 Task: Look for space in Sumaré, Brazil from 9th June, 2023 to 16th June, 2023 for 2 adults in price range Rs.8000 to Rs.16000. Place can be entire place with 2 bedrooms having 2 beds and 1 bathroom. Property type can be house, flat, guest house. Amenities needed are: washing machine. Booking option can be shelf check-in. Required host language is Spanish.
Action: Mouse moved to (287, 121)
Screenshot: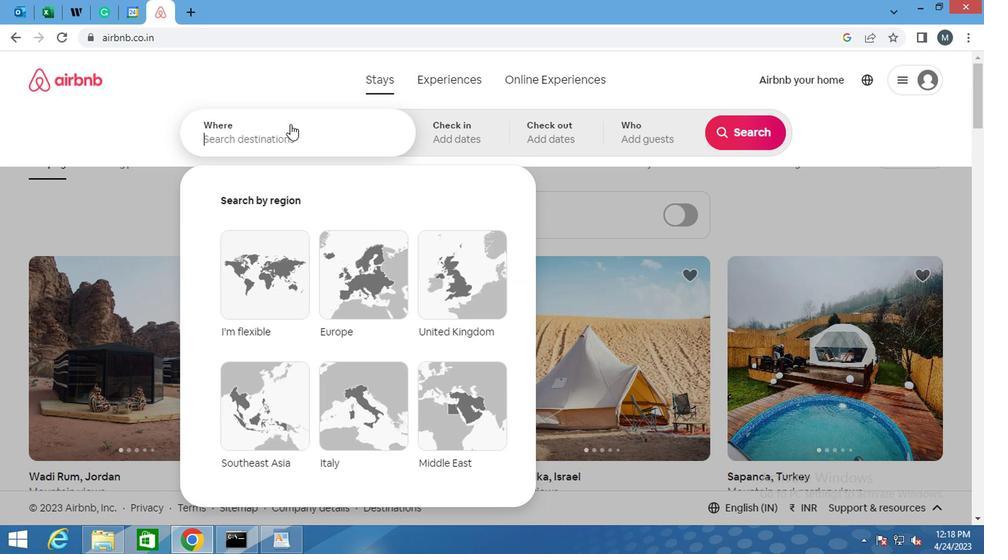 
Action: Mouse pressed left at (287, 121)
Screenshot: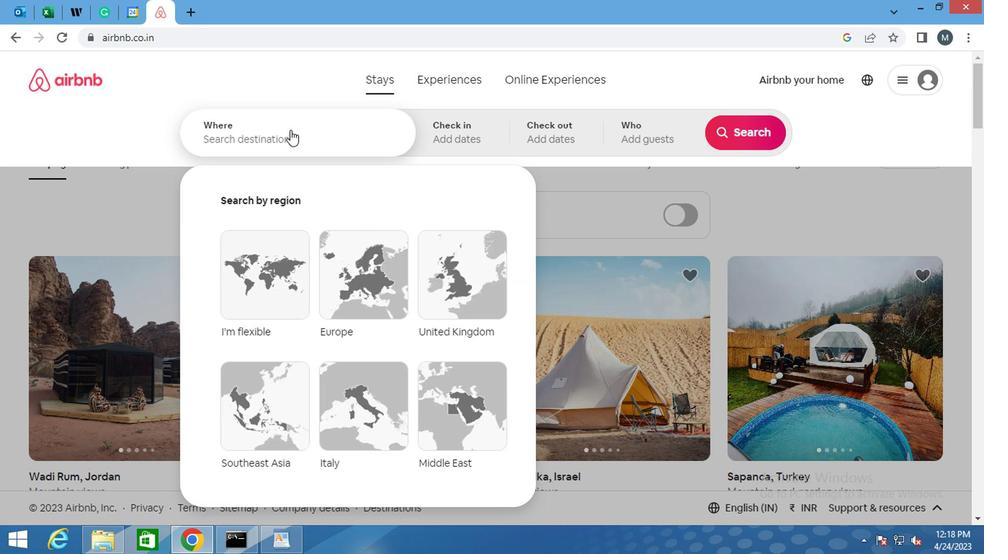 
Action: Mouse moved to (286, 126)
Screenshot: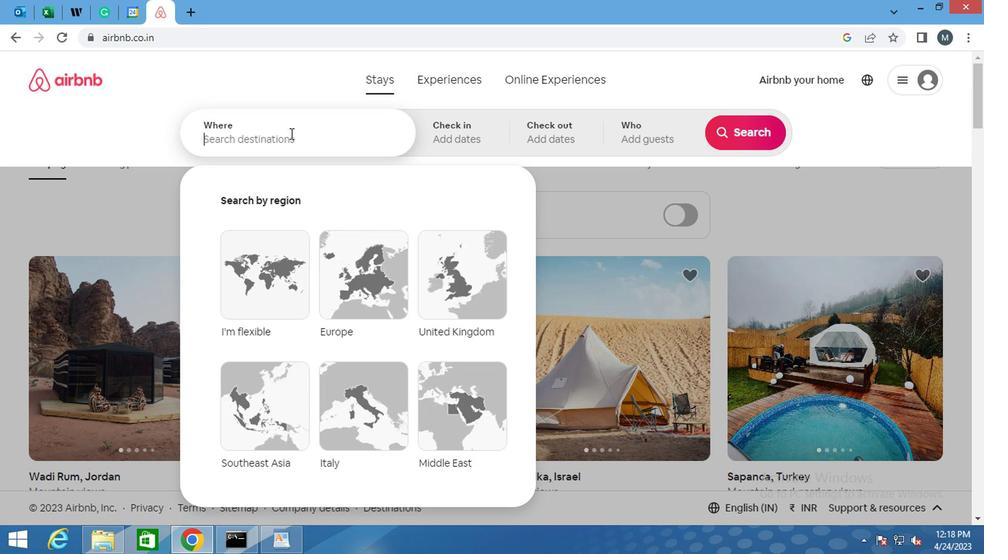 
Action: Key pressed <Key.shift>SUMARE,<Key.space><Key.shift>BRAZIL<Key.enter>
Screenshot: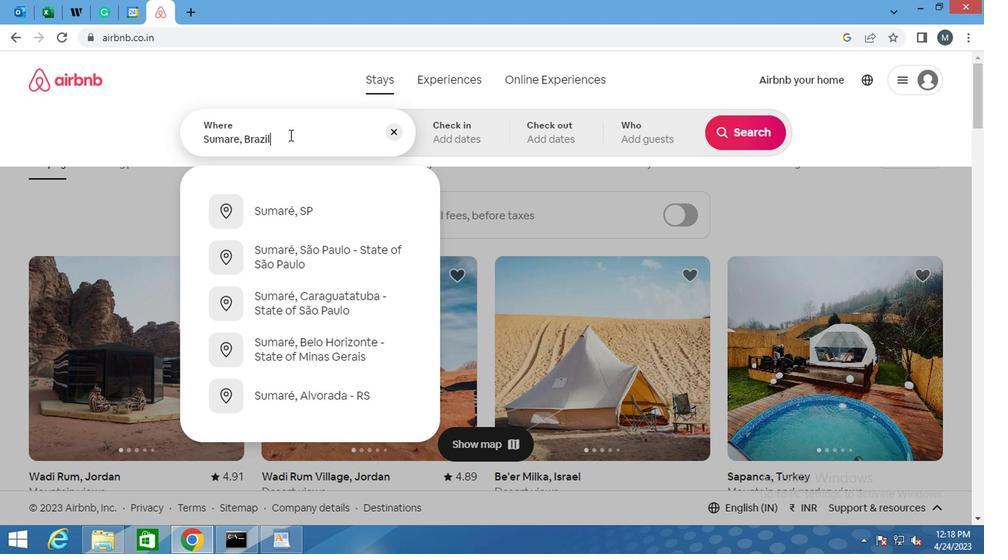 
Action: Mouse moved to (738, 242)
Screenshot: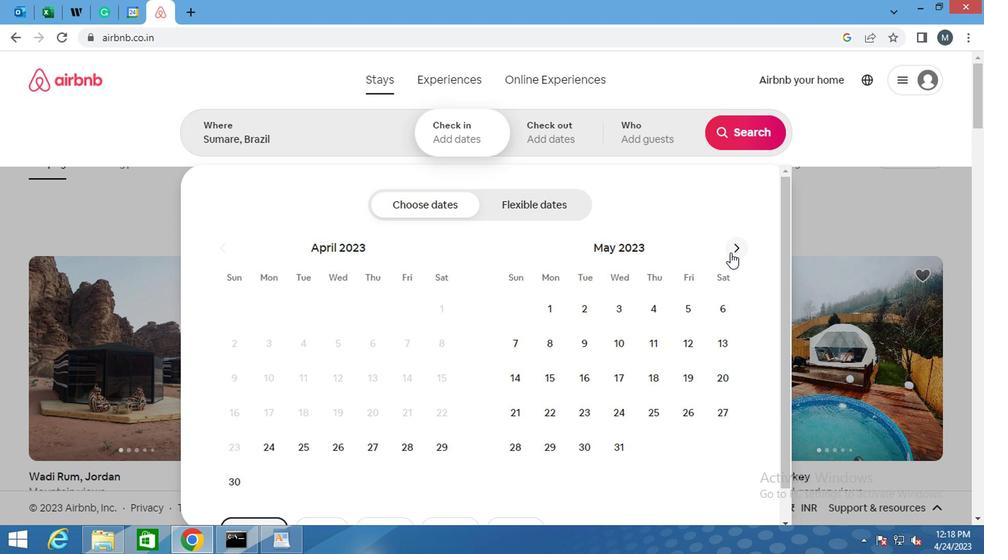
Action: Mouse pressed left at (738, 242)
Screenshot: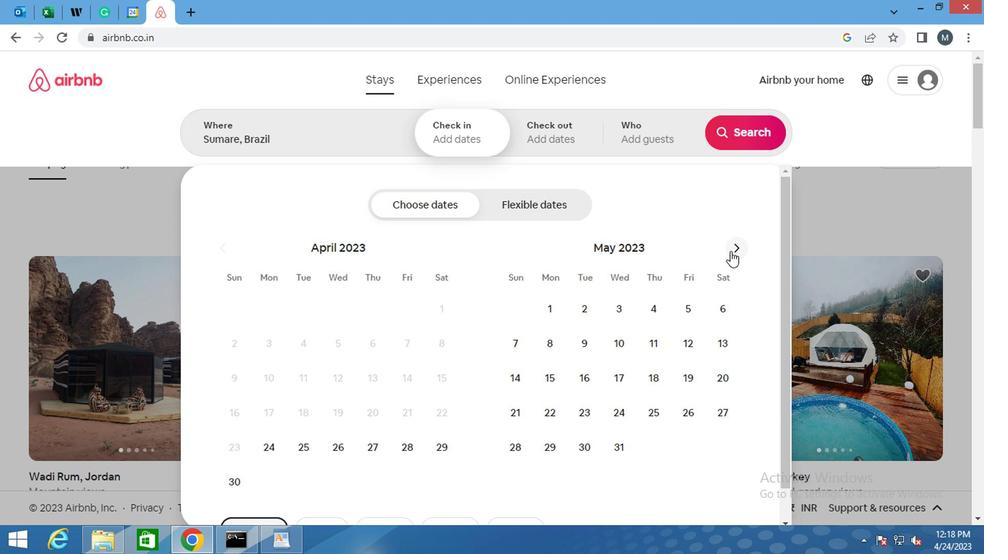 
Action: Mouse moved to (739, 242)
Screenshot: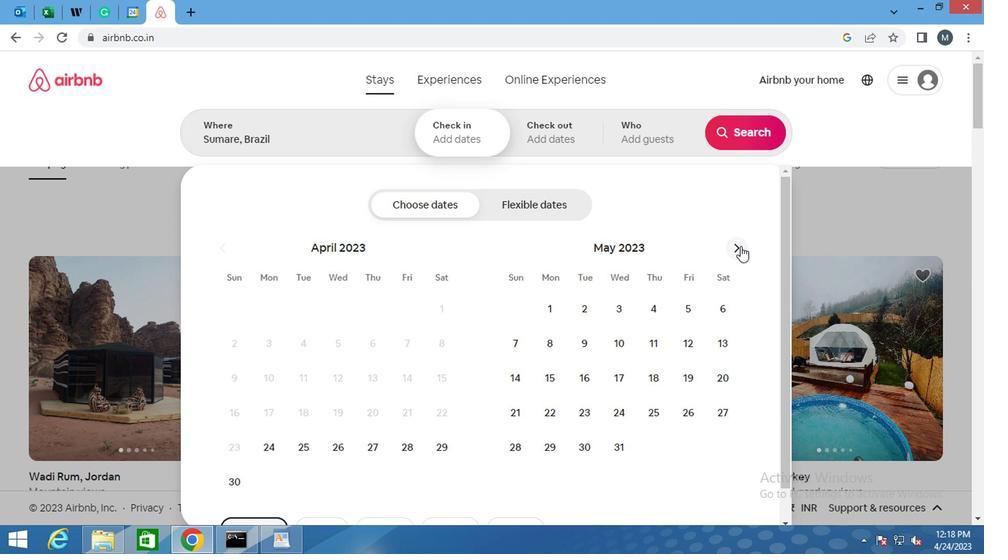 
Action: Mouse pressed left at (739, 242)
Screenshot: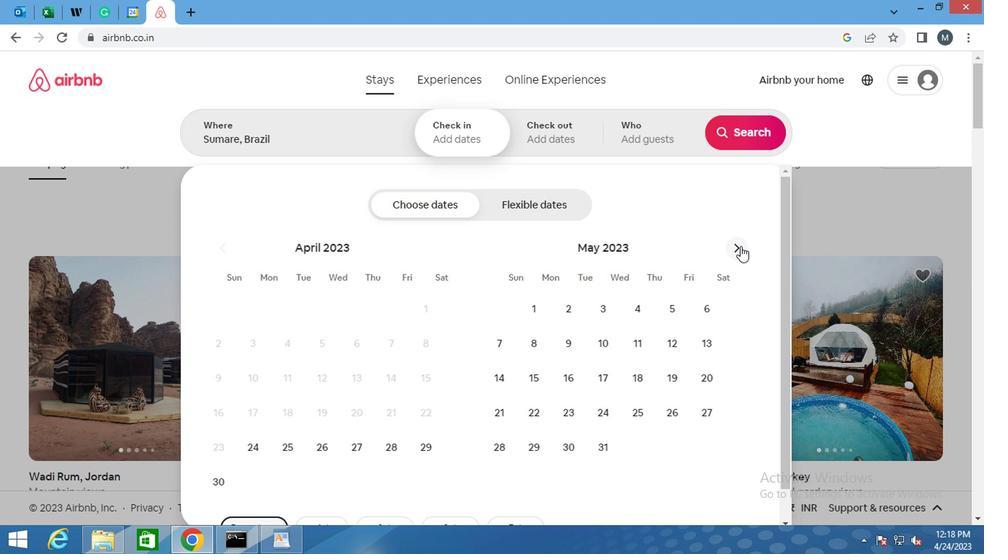 
Action: Mouse moved to (394, 345)
Screenshot: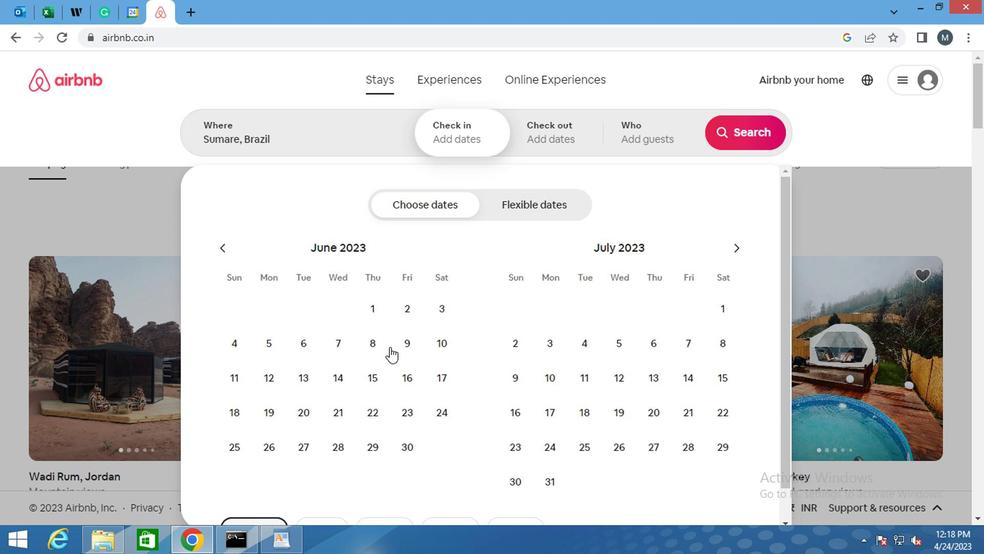 
Action: Mouse pressed left at (394, 345)
Screenshot: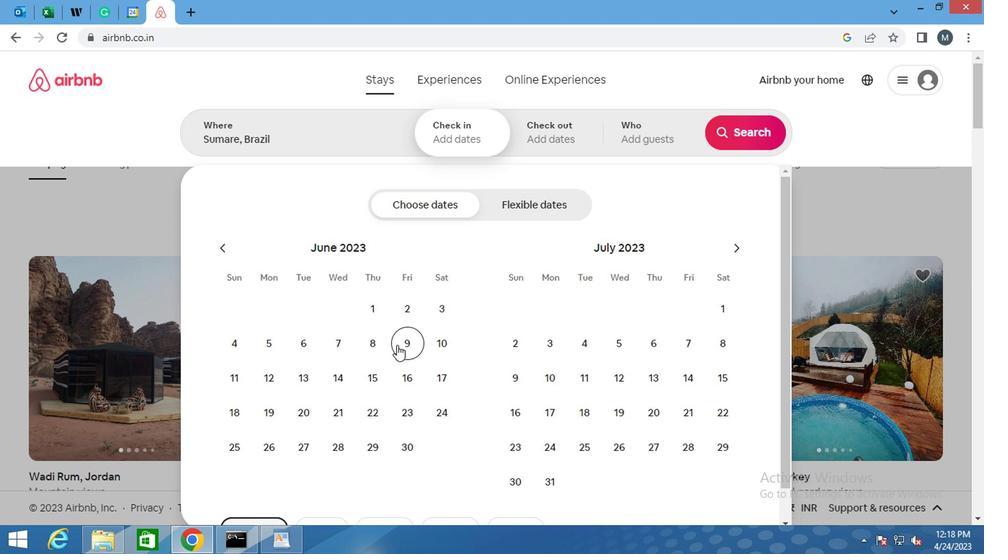
Action: Mouse moved to (395, 380)
Screenshot: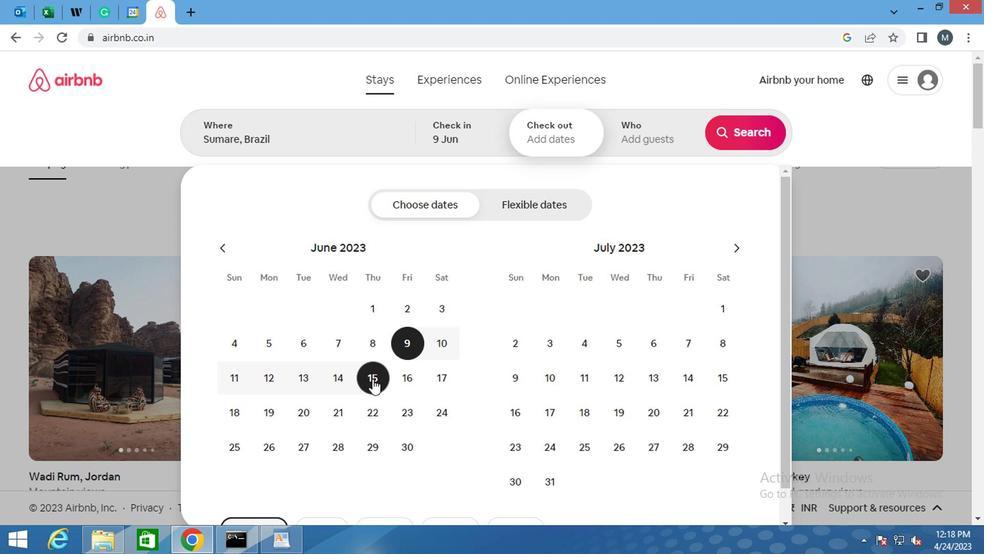 
Action: Mouse pressed left at (395, 380)
Screenshot: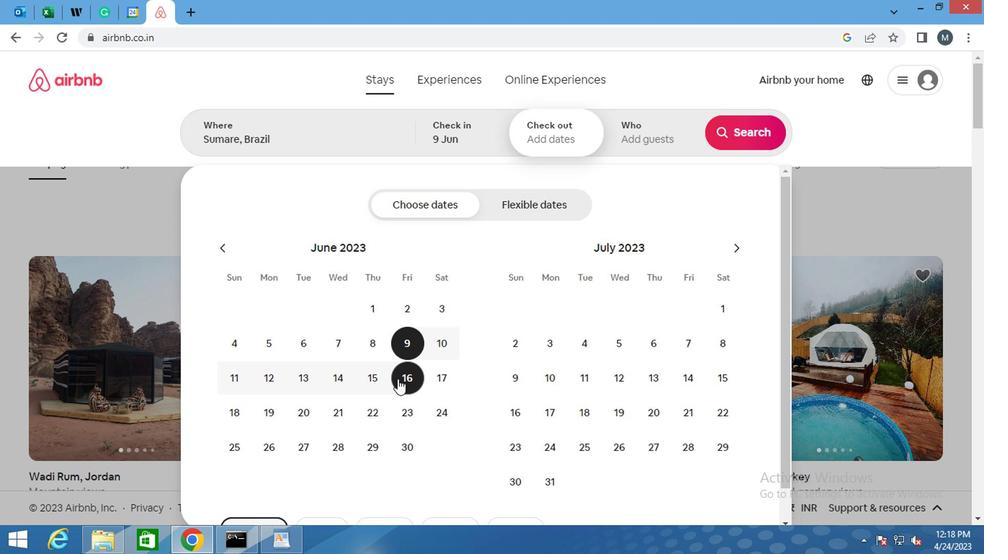 
Action: Mouse moved to (639, 111)
Screenshot: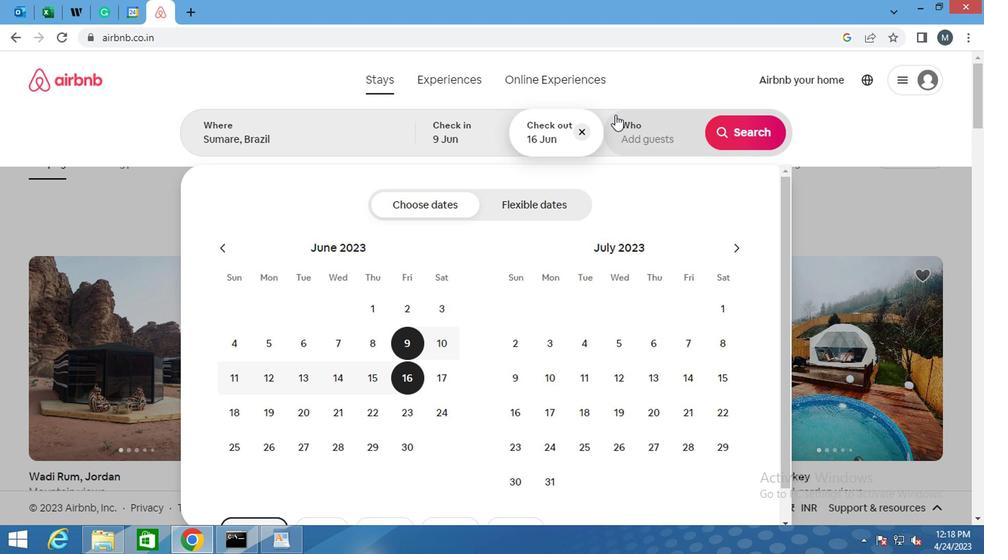
Action: Mouse pressed left at (639, 111)
Screenshot: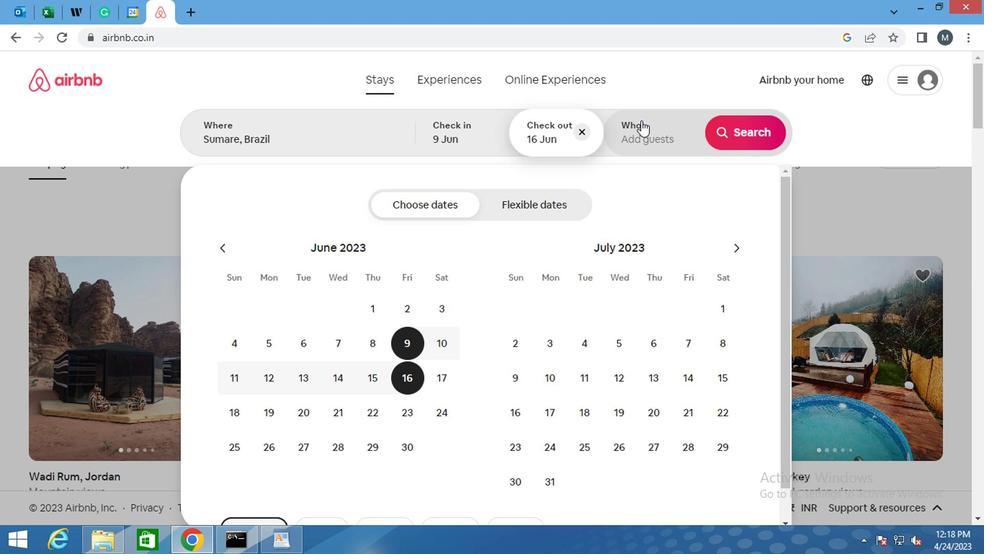 
Action: Mouse moved to (745, 208)
Screenshot: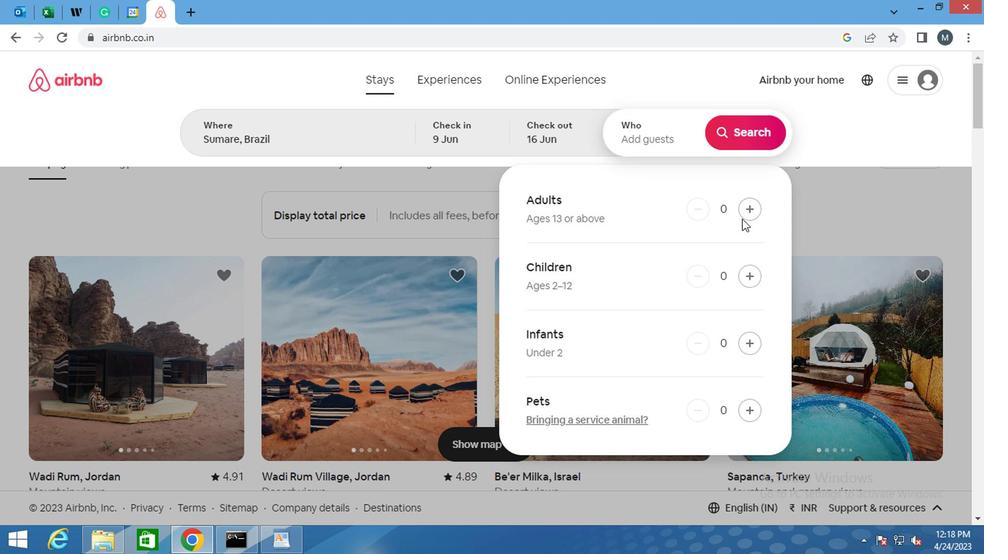 
Action: Mouse pressed left at (745, 208)
Screenshot: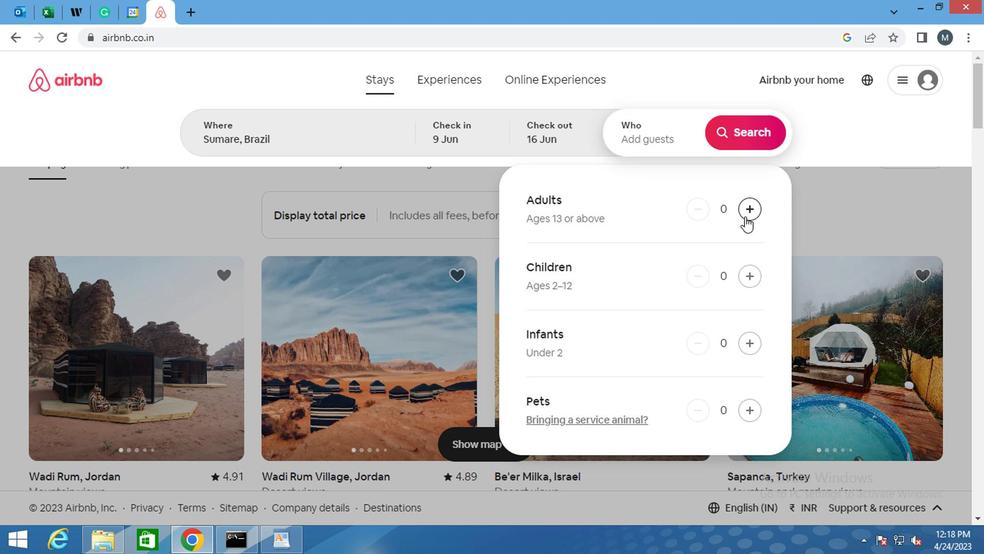 
Action: Mouse pressed left at (745, 208)
Screenshot: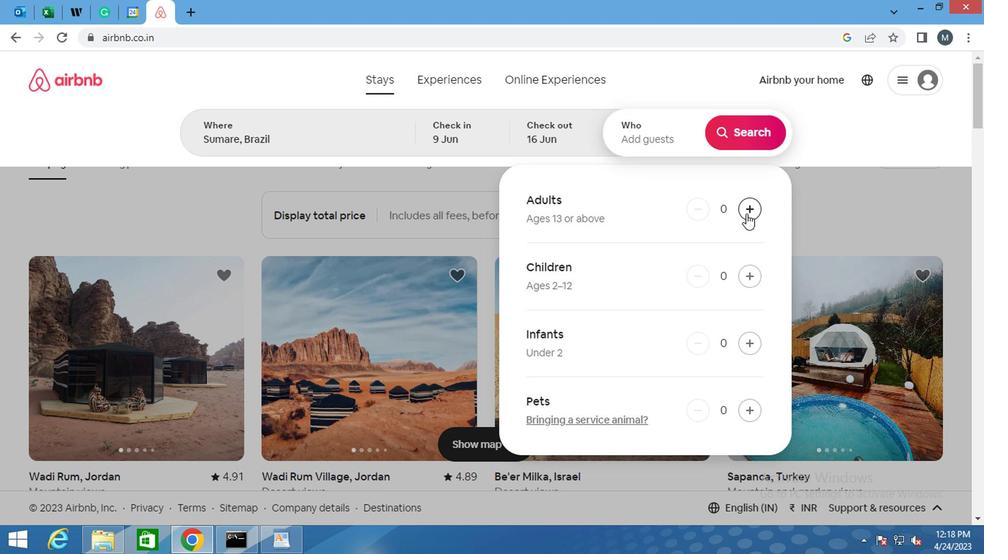
Action: Mouse moved to (837, 136)
Screenshot: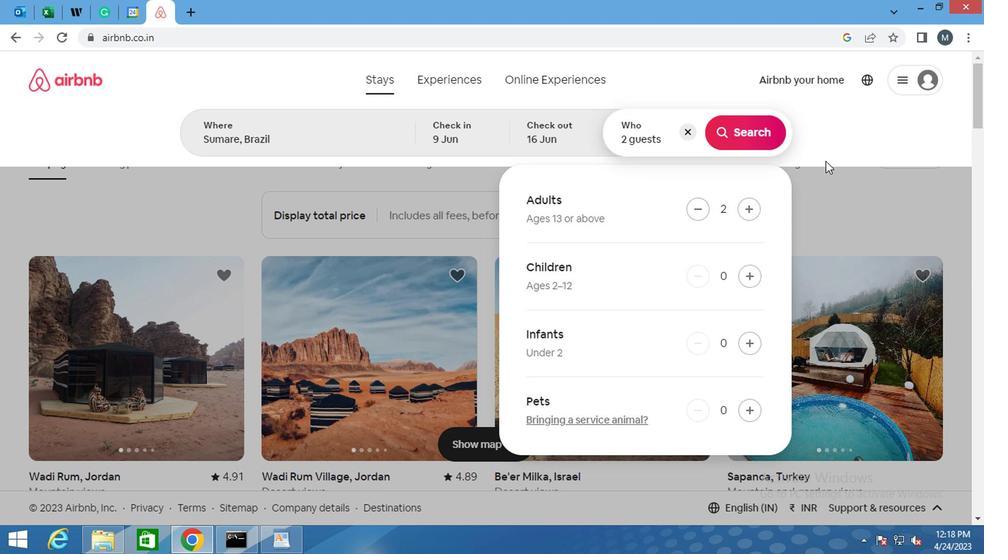 
Action: Mouse pressed left at (837, 136)
Screenshot: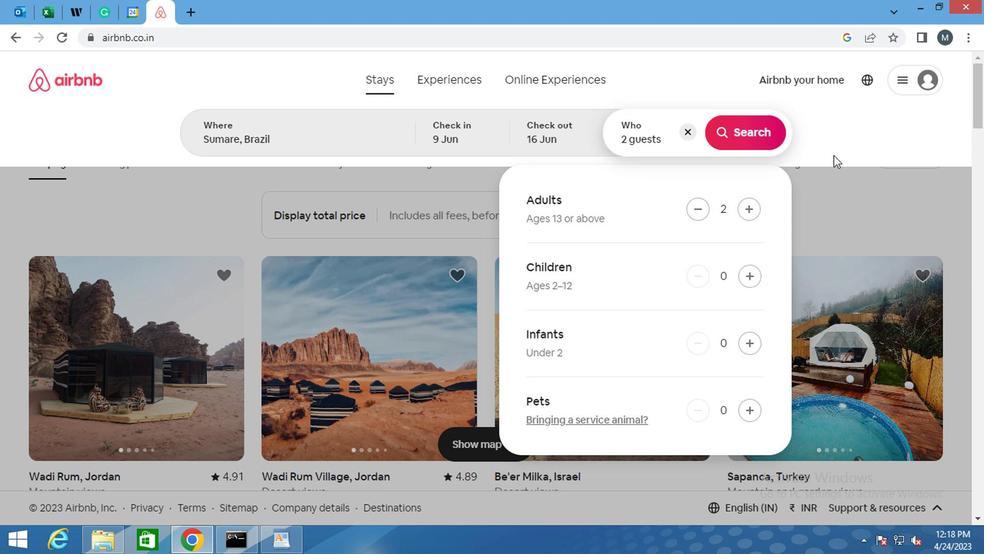 
Action: Mouse moved to (819, 156)
Screenshot: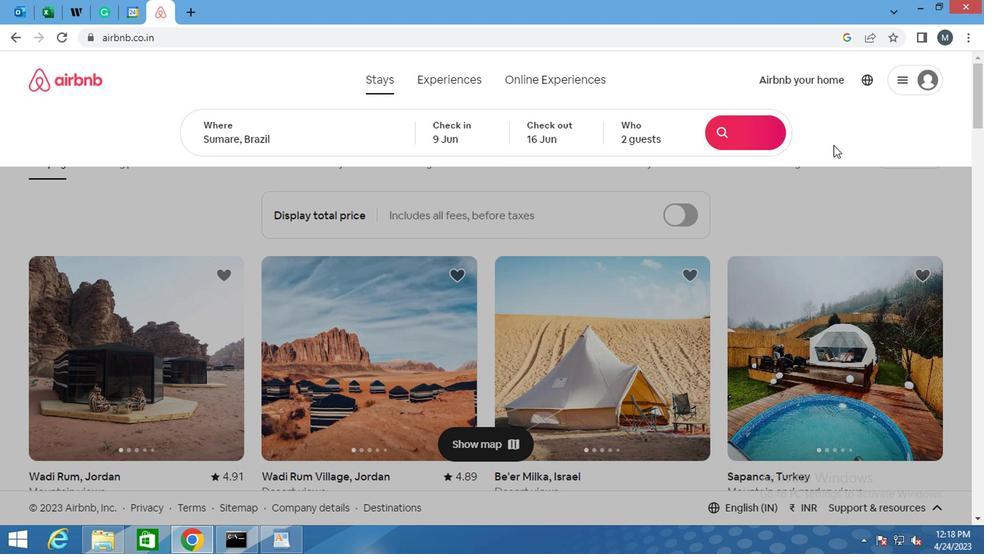 
Action: Mouse scrolled (819, 156) with delta (0, 0)
Screenshot: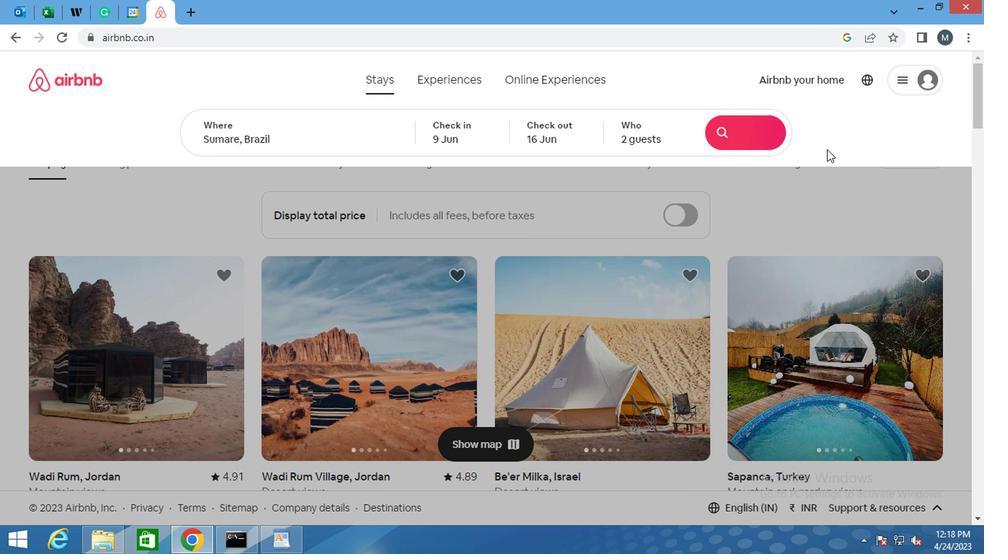 
Action: Mouse scrolled (819, 156) with delta (0, 0)
Screenshot: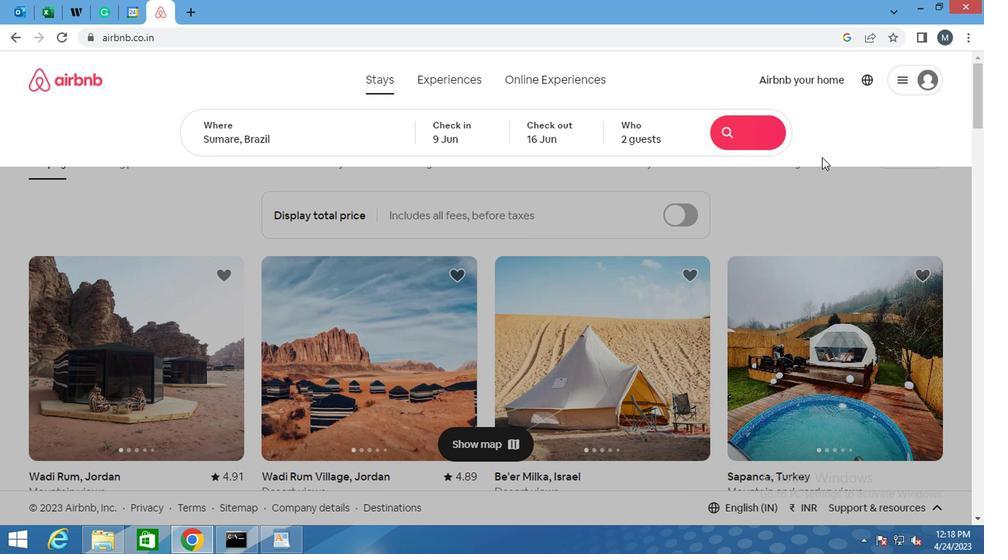 
Action: Mouse scrolled (819, 155) with delta (0, -1)
Screenshot: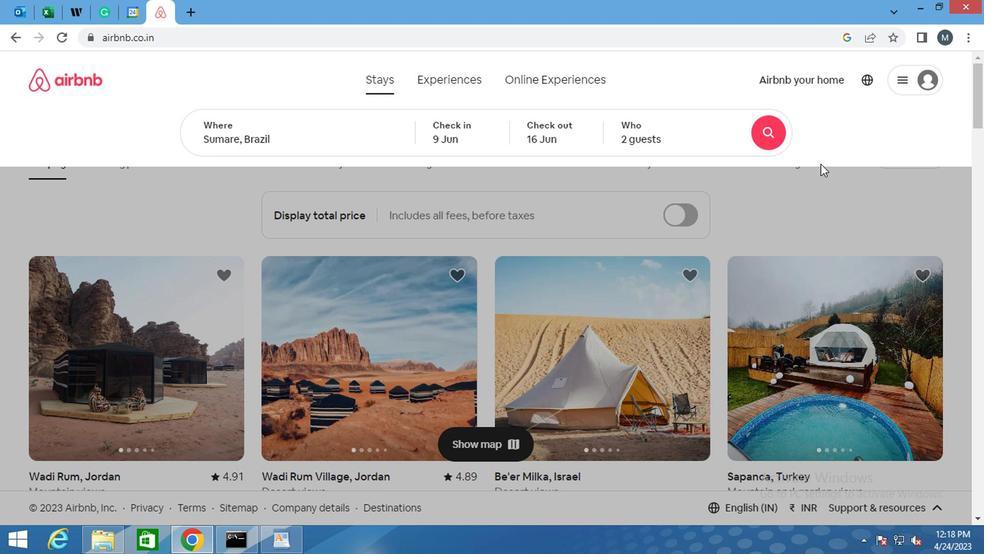 
Action: Mouse moved to (819, 157)
Screenshot: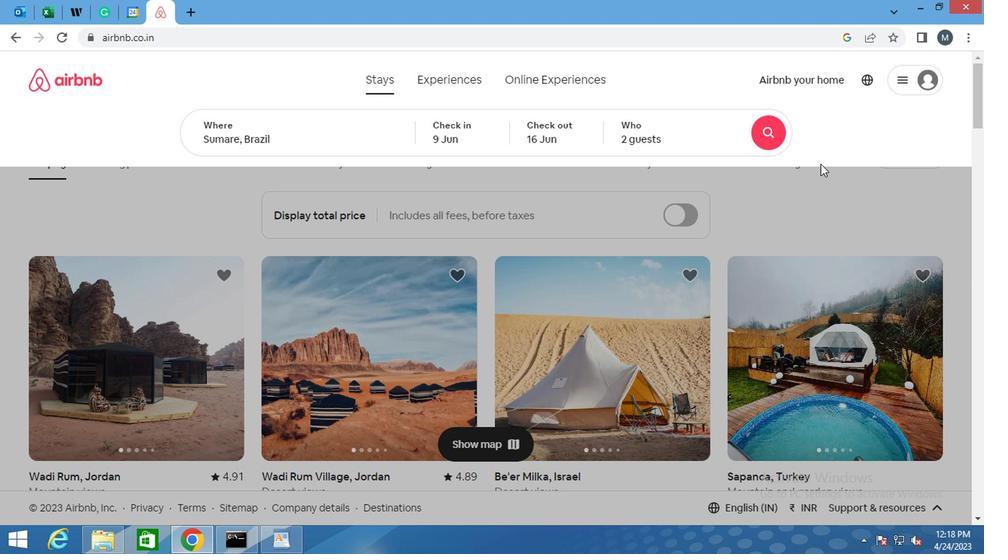 
Action: Mouse scrolled (819, 156) with delta (0, -1)
Screenshot: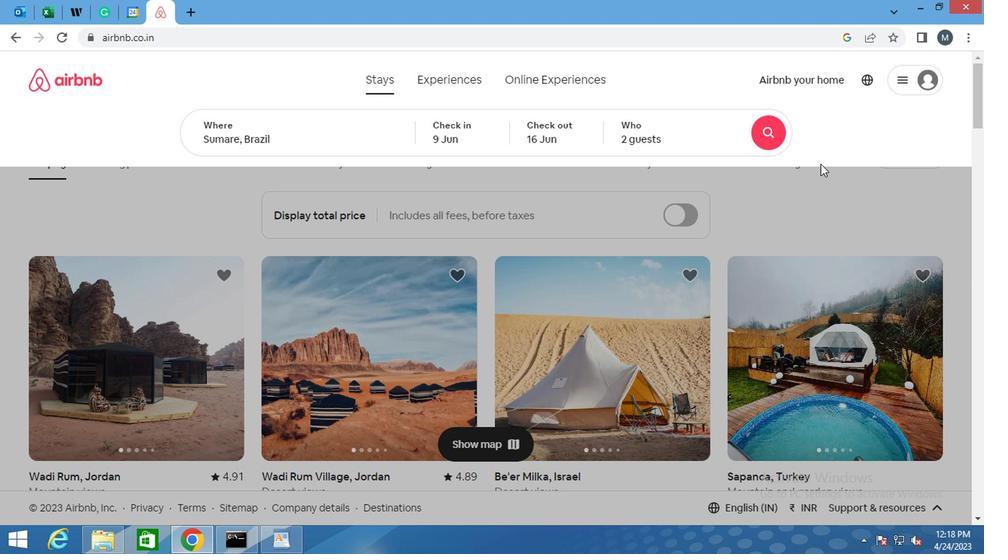 
Action: Mouse moved to (819, 159)
Screenshot: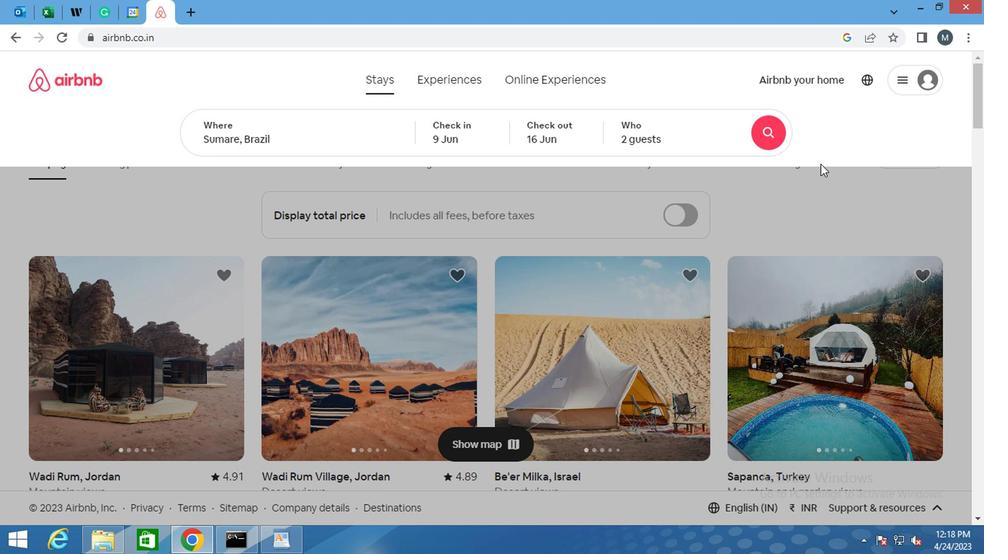 
Action: Mouse scrolled (819, 160) with delta (0, 0)
Screenshot: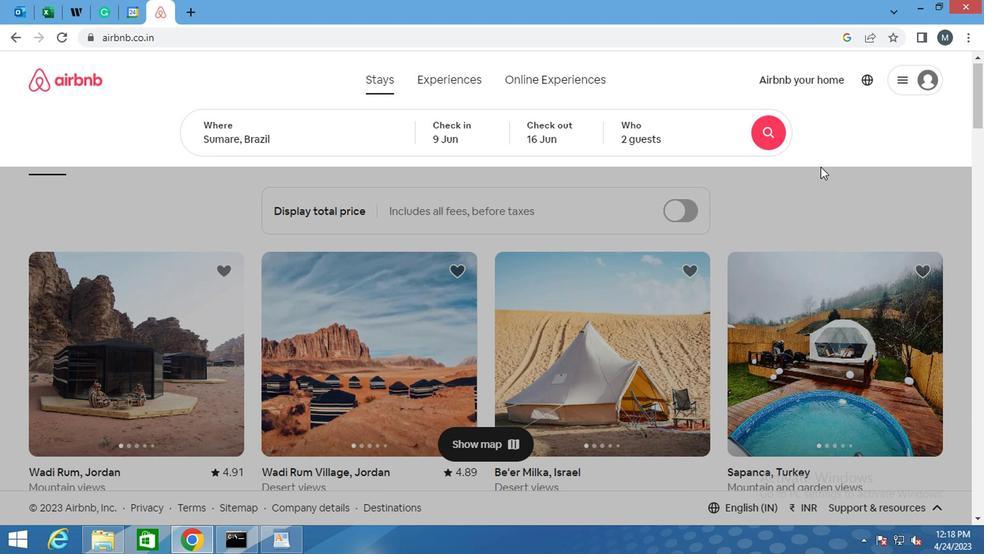 
Action: Mouse moved to (900, 135)
Screenshot: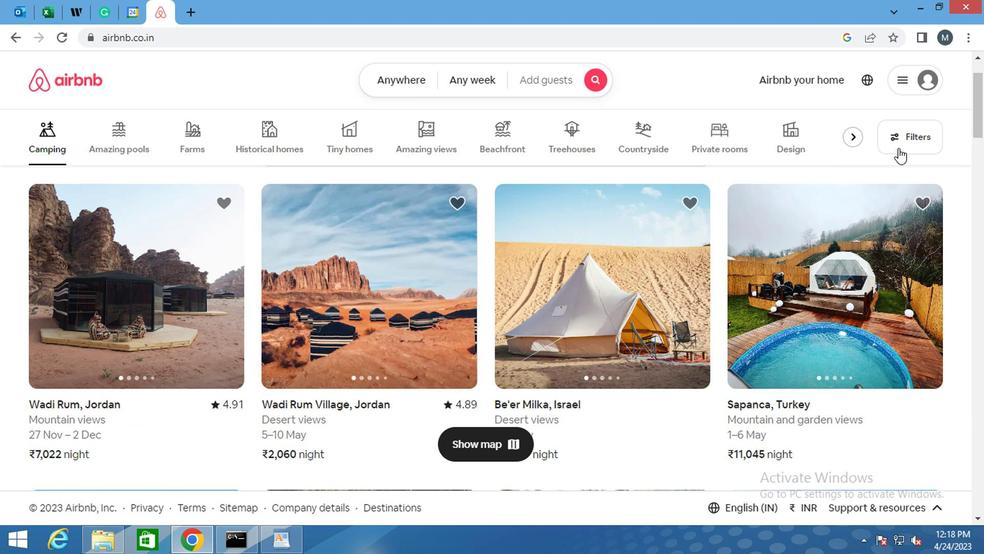 
Action: Mouse pressed left at (900, 135)
Screenshot: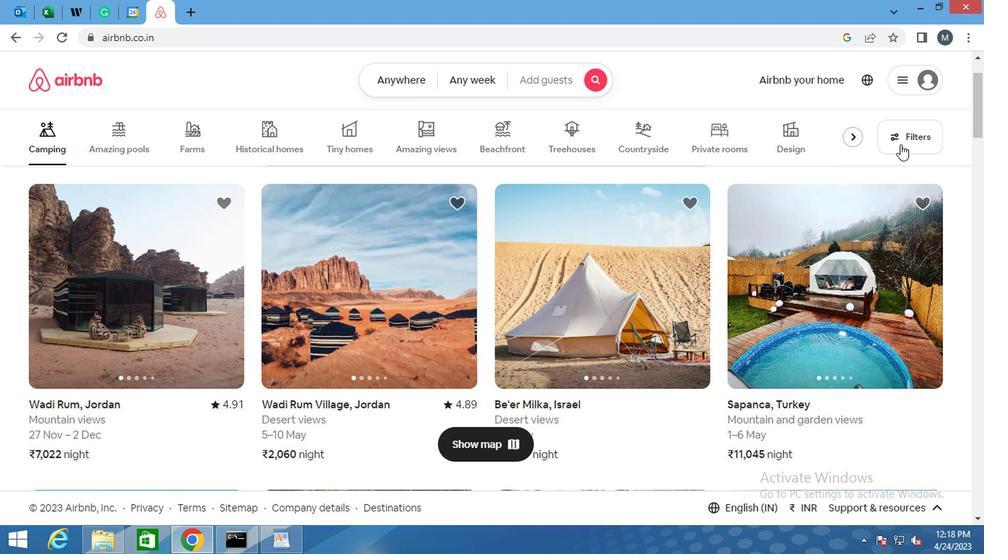 
Action: Mouse moved to (712, 171)
Screenshot: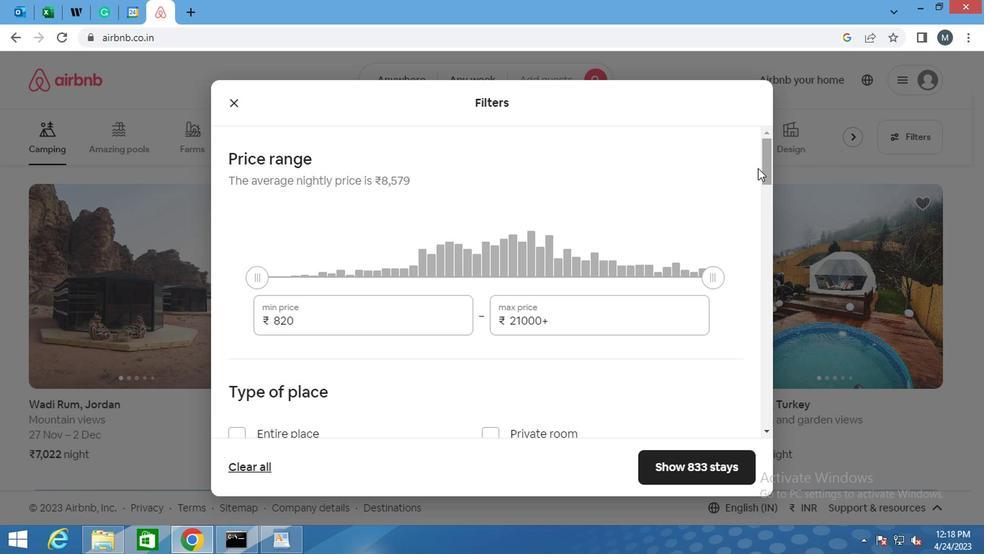 
Action: Mouse scrolled (712, 170) with delta (0, 0)
Screenshot: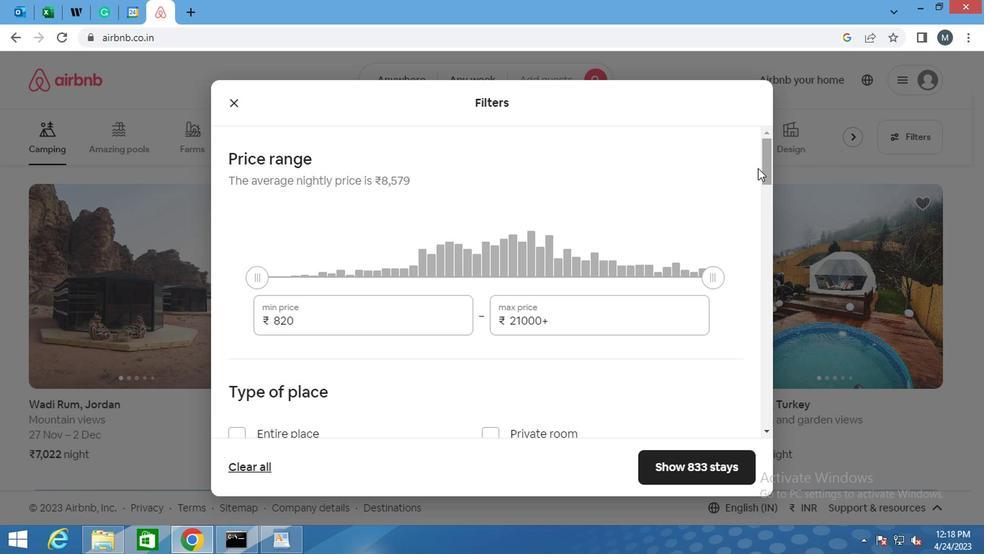
Action: Mouse moved to (410, 241)
Screenshot: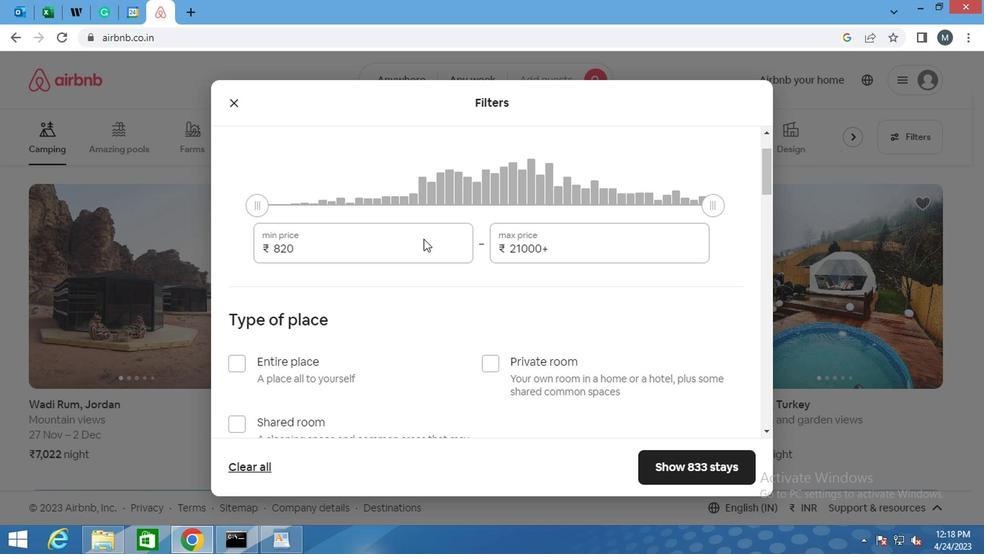 
Action: Mouse pressed left at (410, 241)
Screenshot: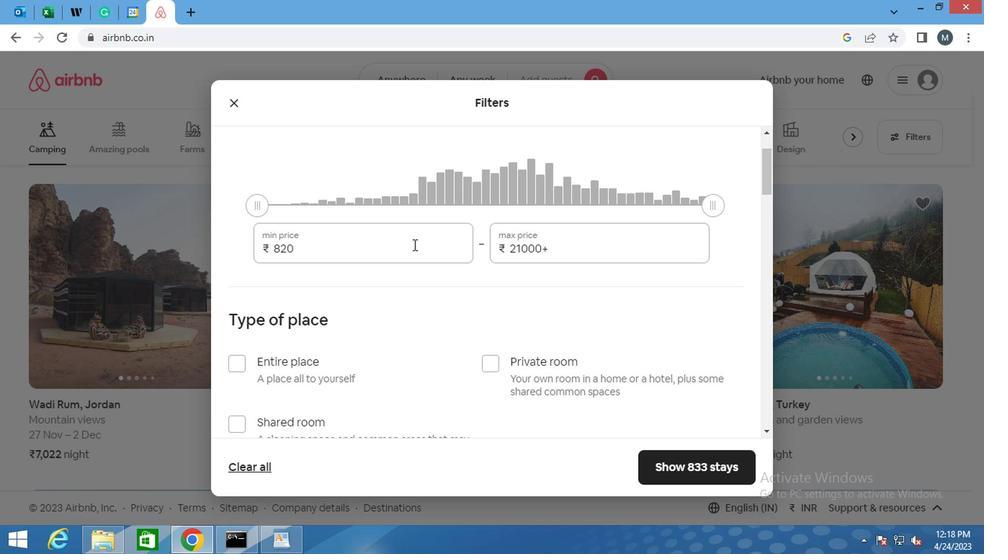 
Action: Mouse moved to (410, 241)
Screenshot: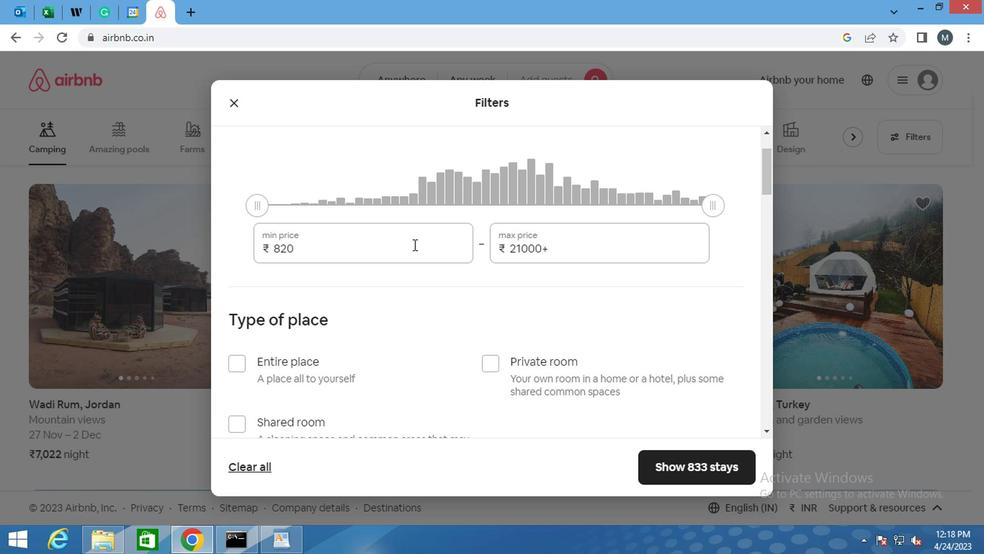 
Action: Mouse pressed left at (410, 241)
Screenshot: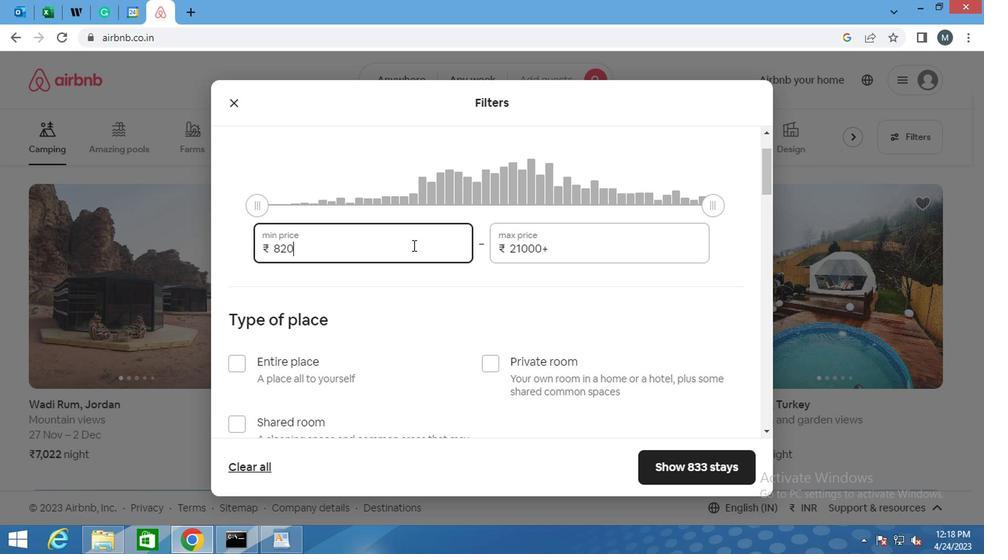 
Action: Mouse moved to (409, 244)
Screenshot: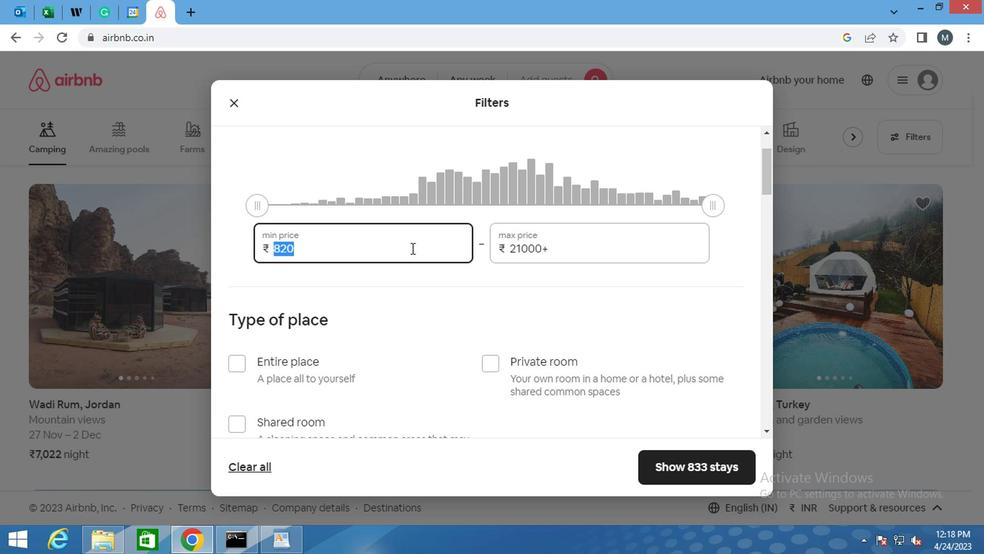 
Action: Key pressed 800
Screenshot: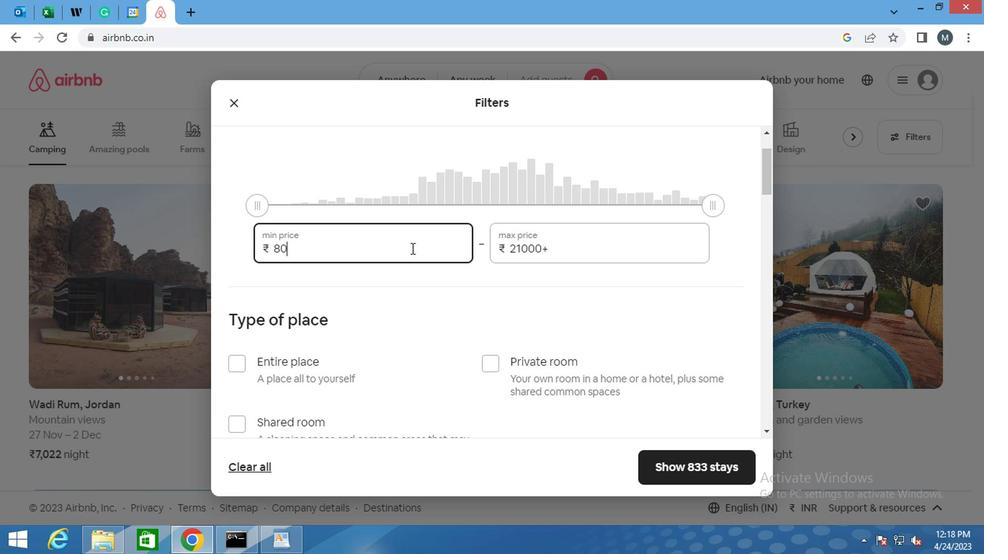 
Action: Mouse moved to (413, 249)
Screenshot: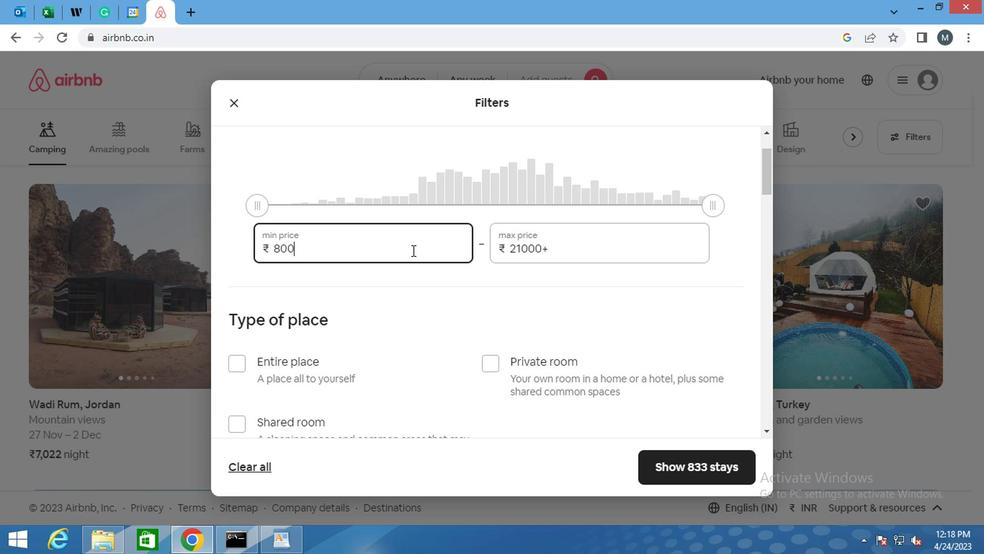 
Action: Key pressed 0
Screenshot: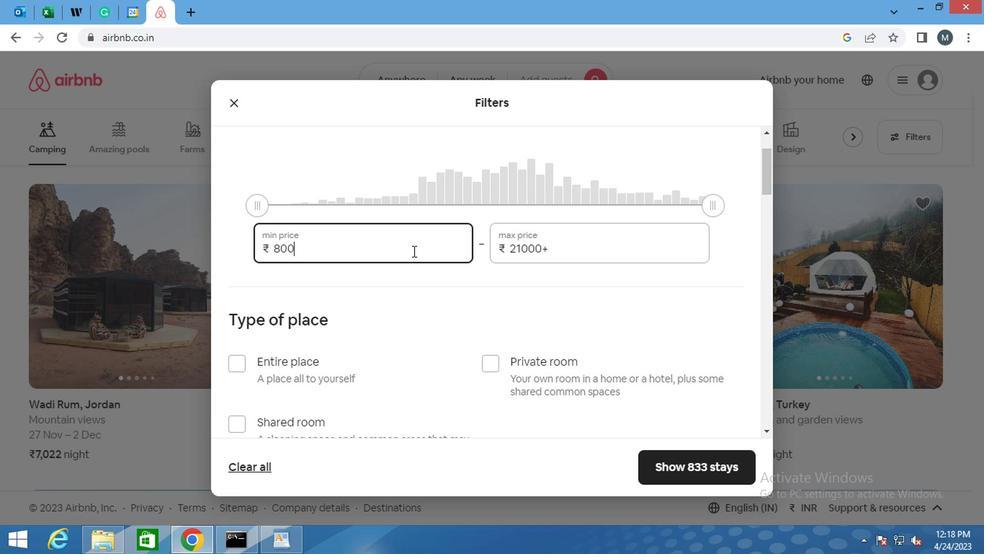 
Action: Mouse moved to (616, 240)
Screenshot: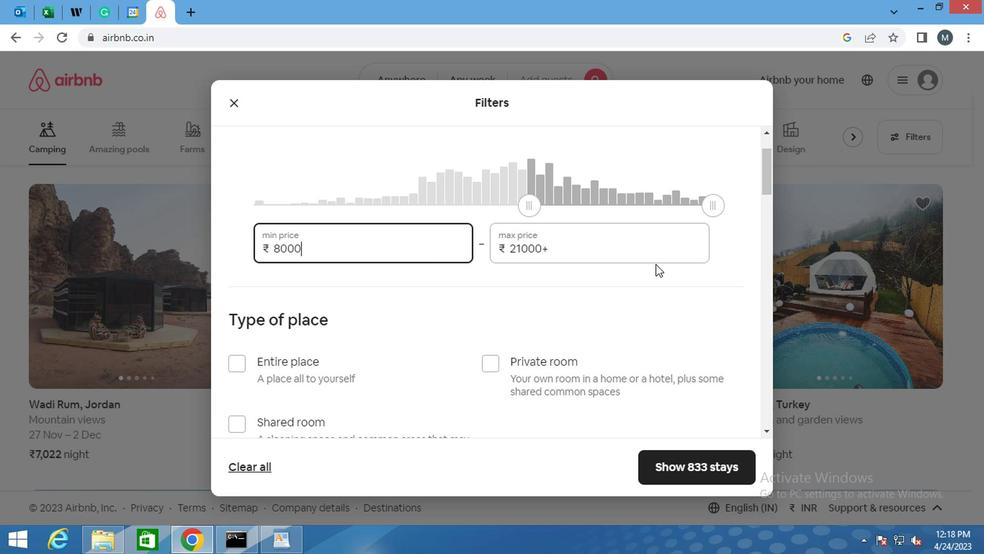 
Action: Mouse pressed left at (616, 240)
Screenshot: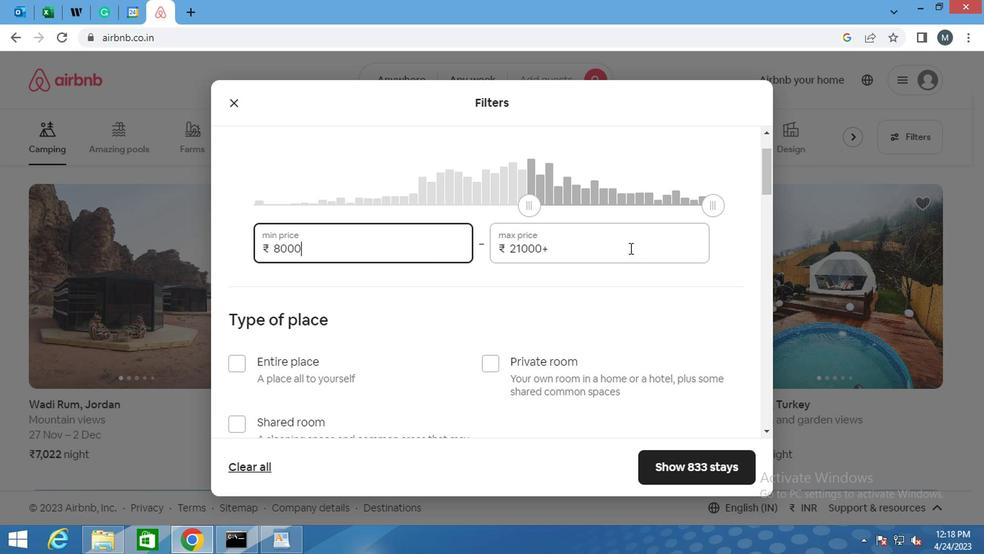 
Action: Mouse moved to (616, 243)
Screenshot: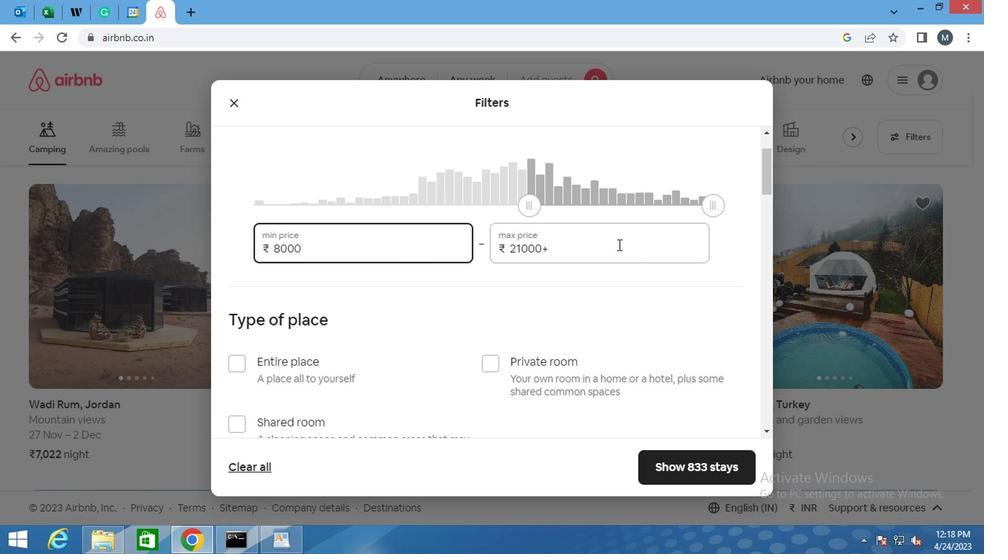 
Action: Mouse pressed left at (616, 243)
Screenshot: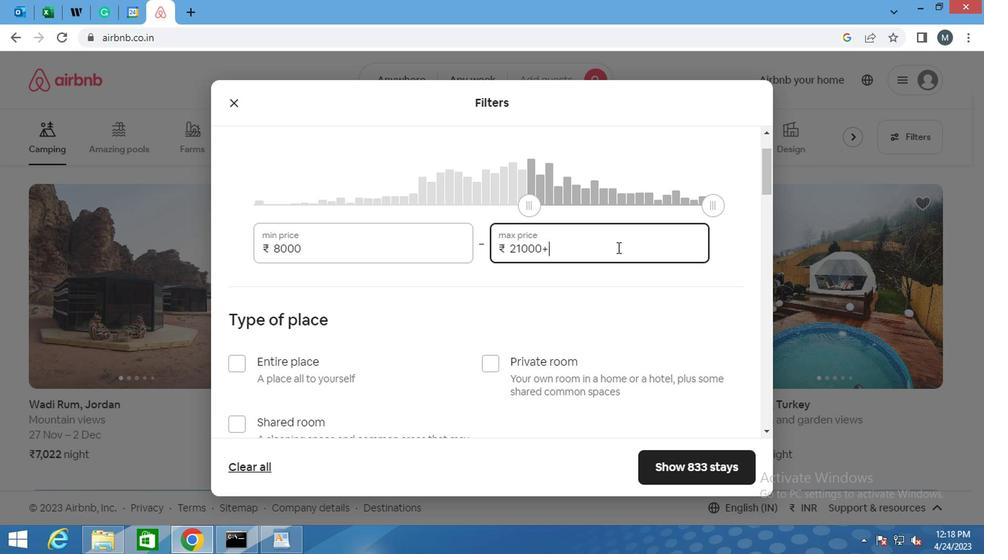 
Action: Mouse pressed left at (616, 243)
Screenshot: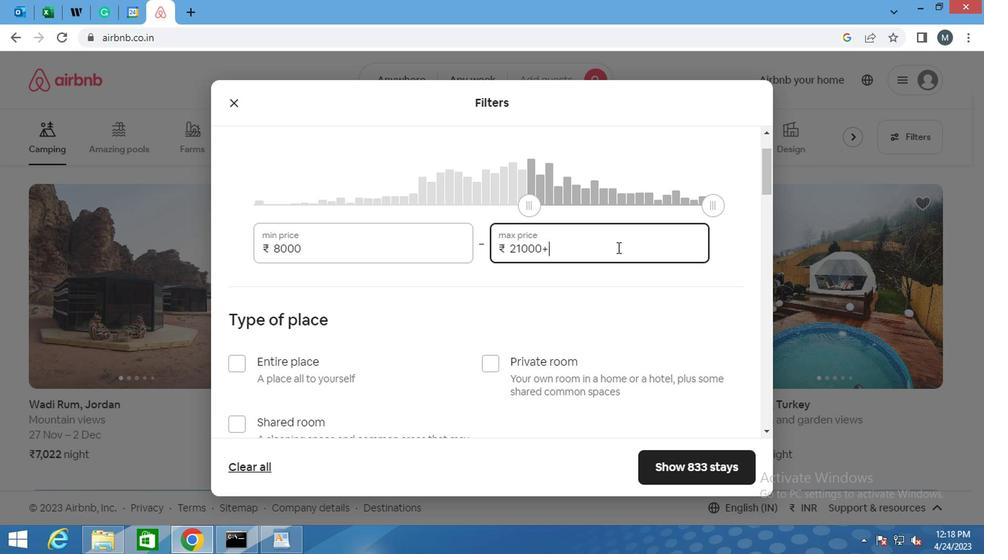 
Action: Mouse pressed left at (616, 243)
Screenshot: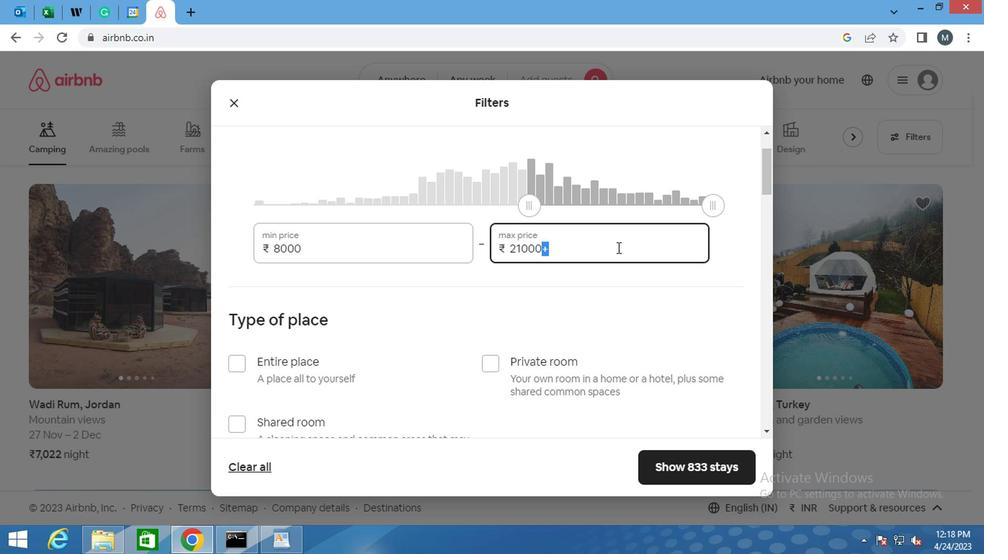 
Action: Key pressed 16
Screenshot: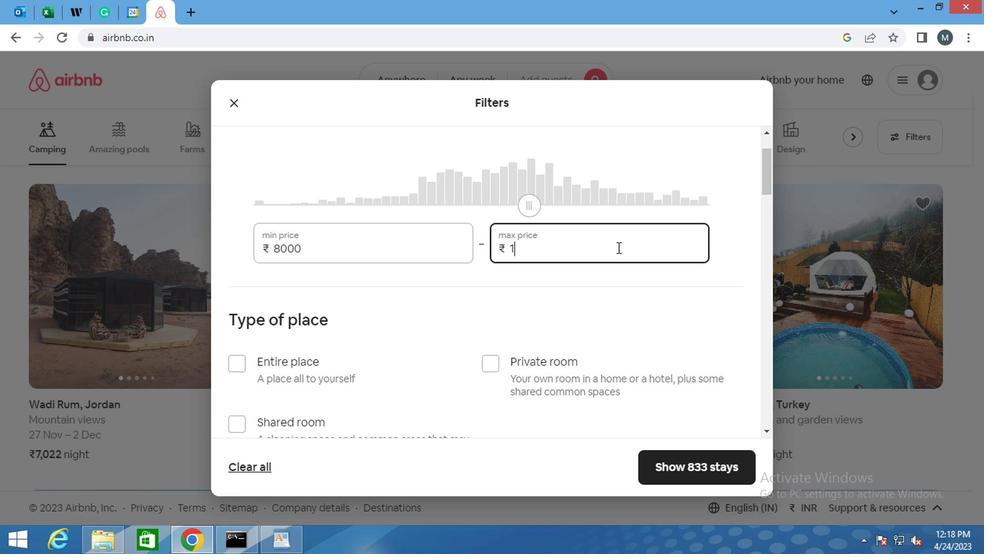 
Action: Mouse moved to (614, 243)
Screenshot: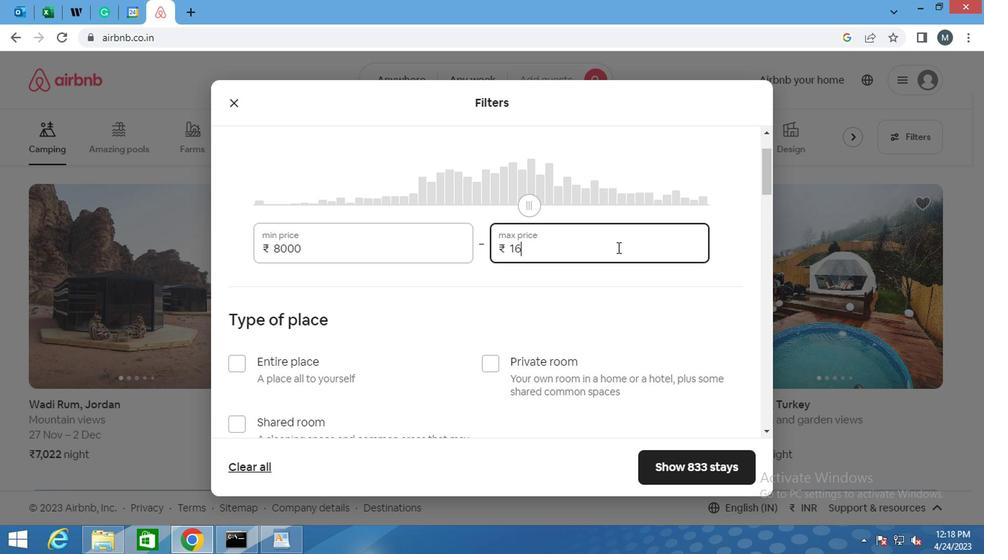 
Action: Key pressed 000
Screenshot: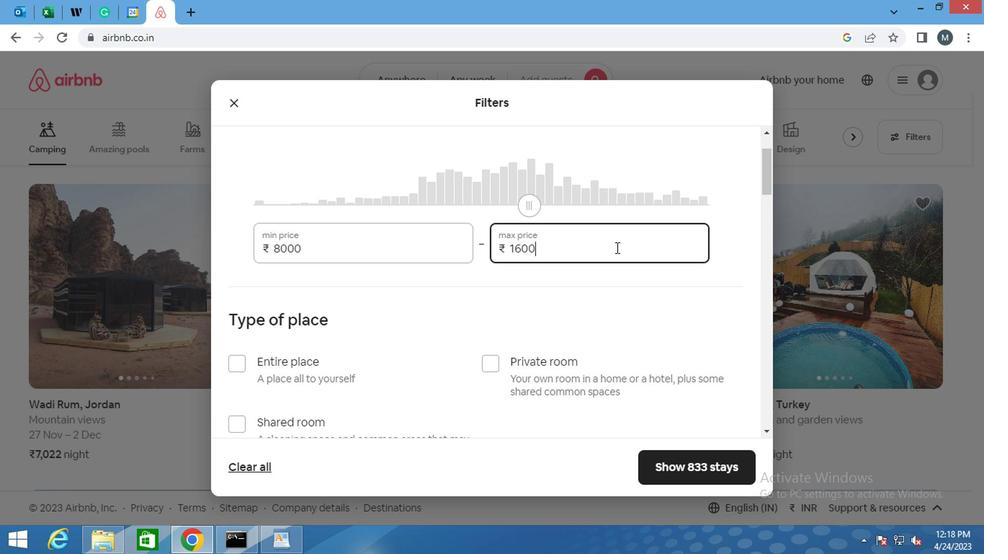 
Action: Mouse moved to (514, 312)
Screenshot: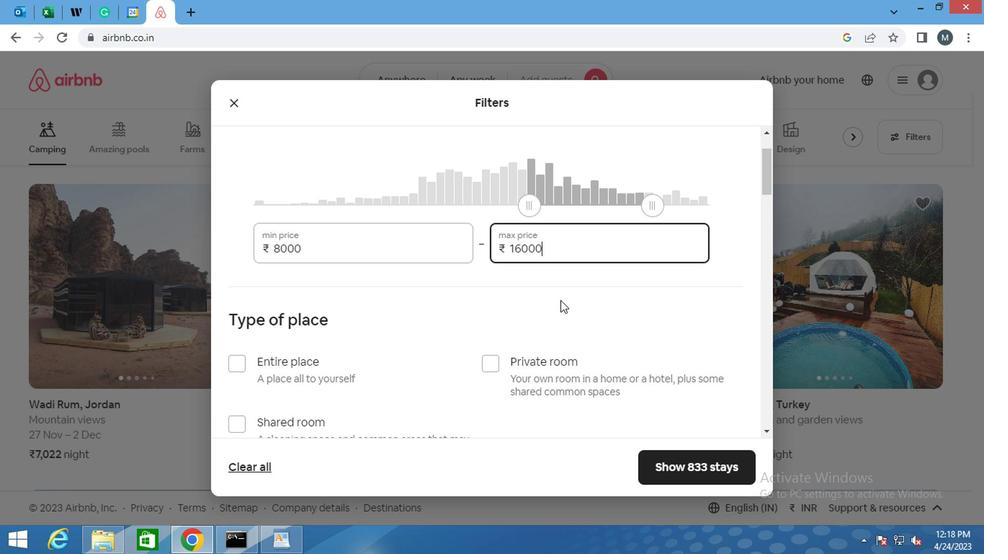 
Action: Mouse scrolled (514, 311) with delta (0, -1)
Screenshot: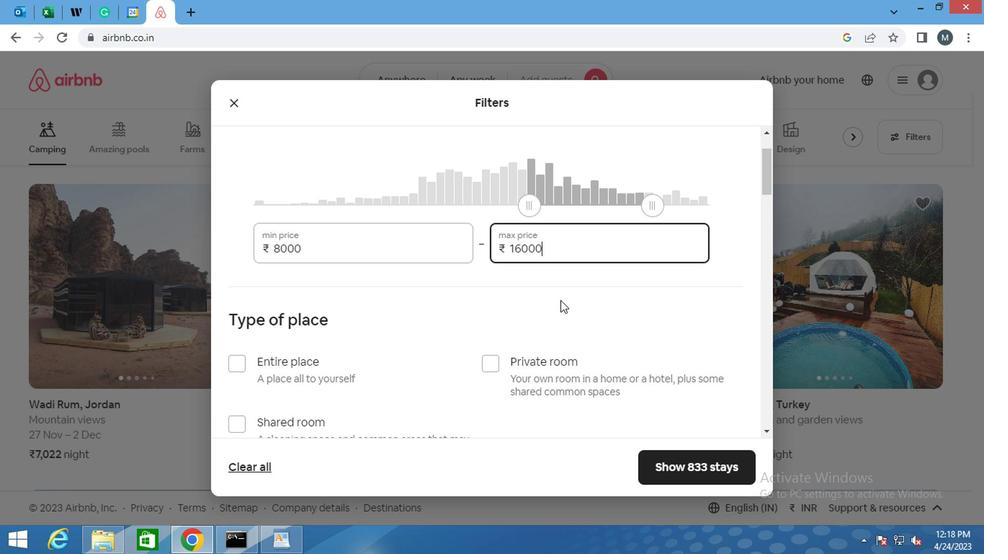 
Action: Mouse moved to (480, 308)
Screenshot: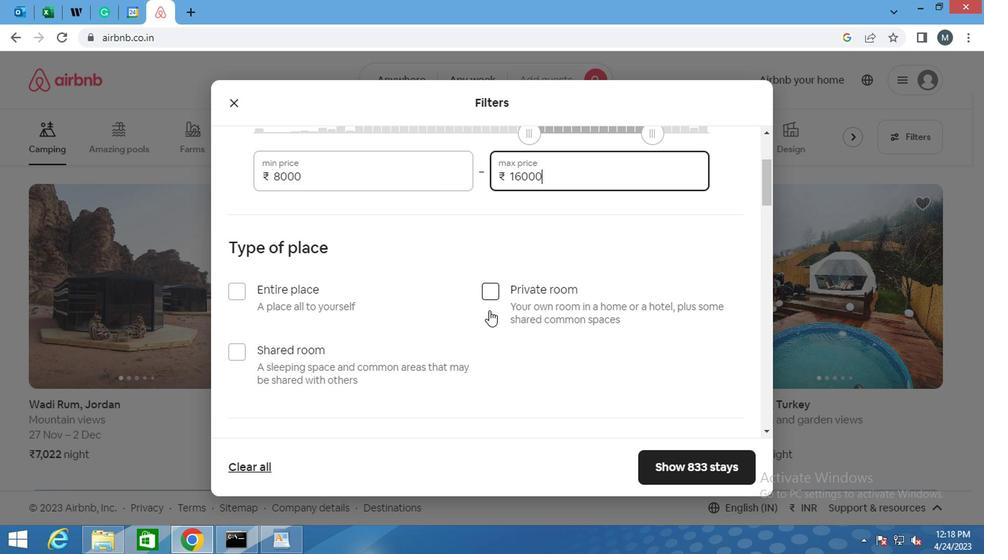 
Action: Mouse scrolled (480, 307) with delta (0, 0)
Screenshot: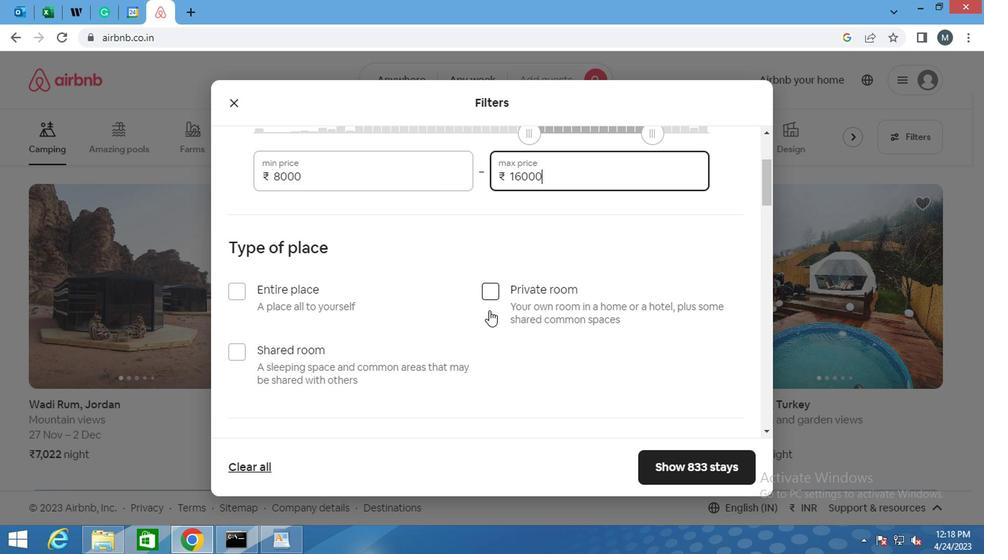 
Action: Mouse moved to (418, 311)
Screenshot: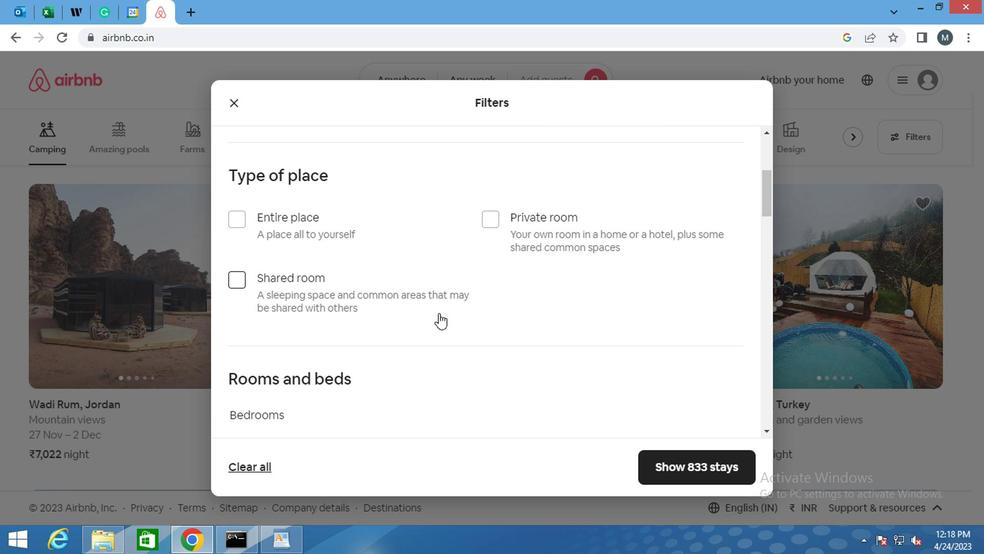
Action: Mouse scrolled (418, 310) with delta (0, -1)
Screenshot: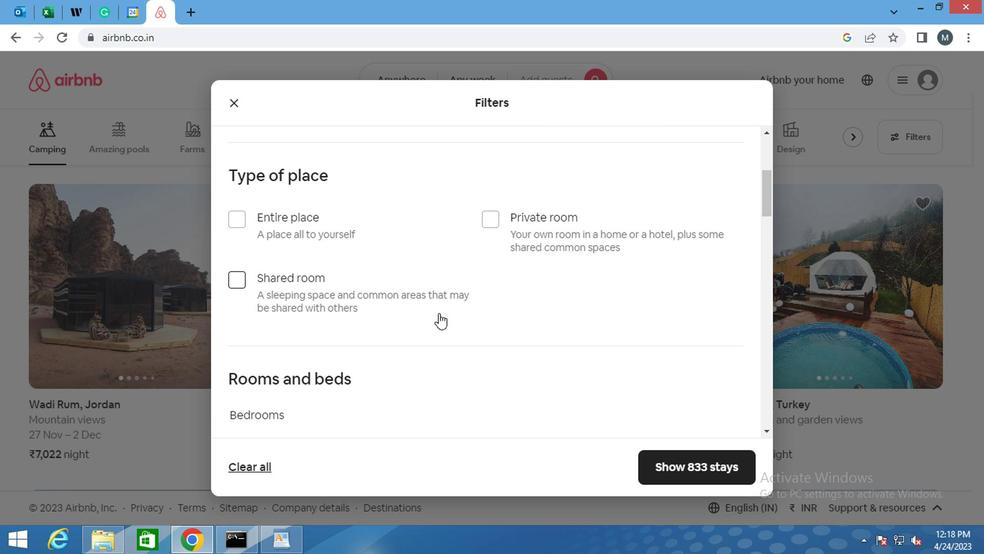 
Action: Mouse moved to (235, 130)
Screenshot: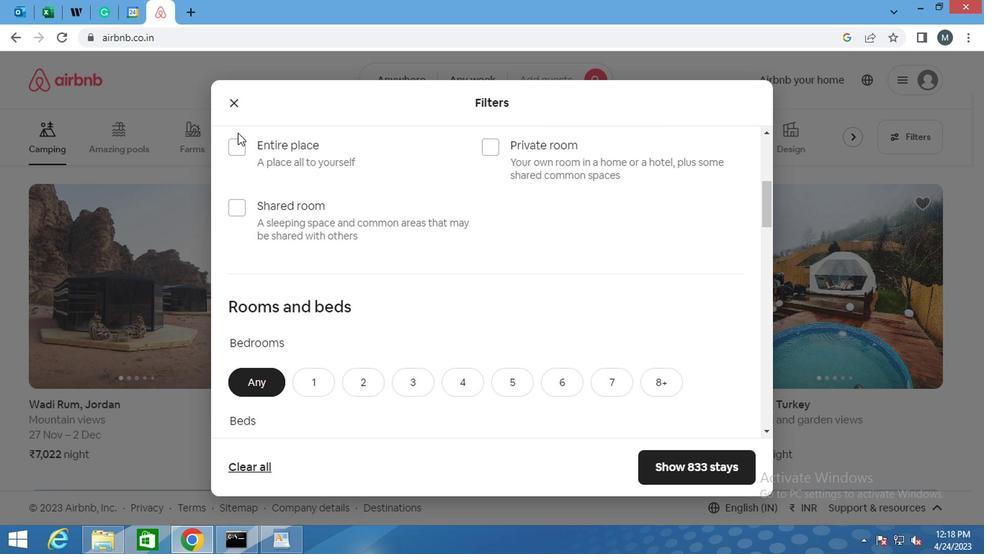 
Action: Mouse pressed left at (235, 130)
Screenshot: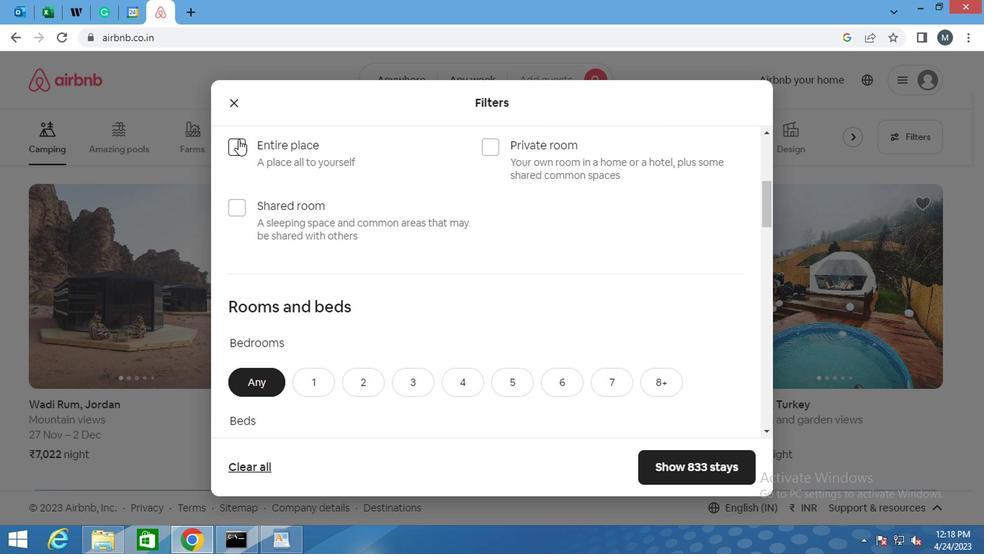 
Action: Mouse moved to (349, 388)
Screenshot: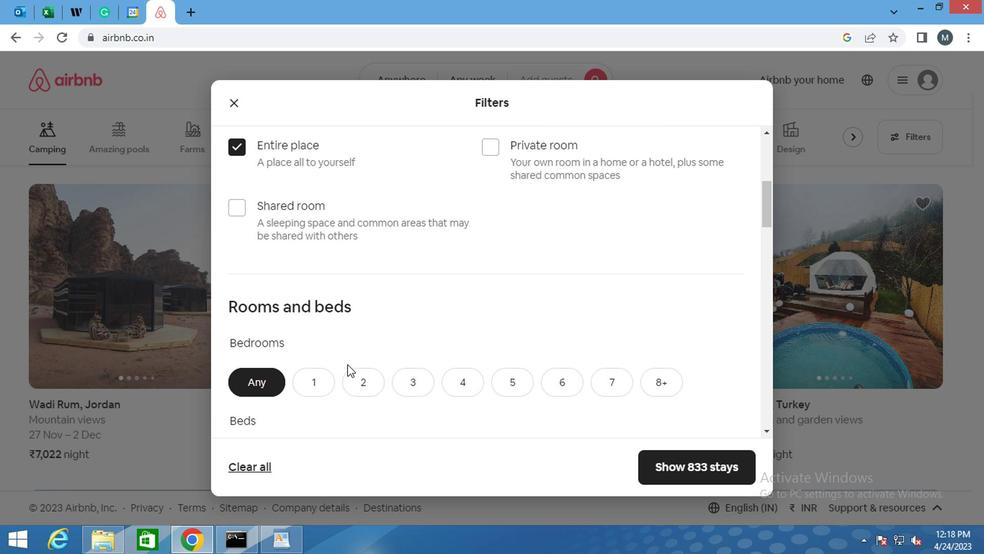 
Action: Mouse pressed left at (349, 388)
Screenshot: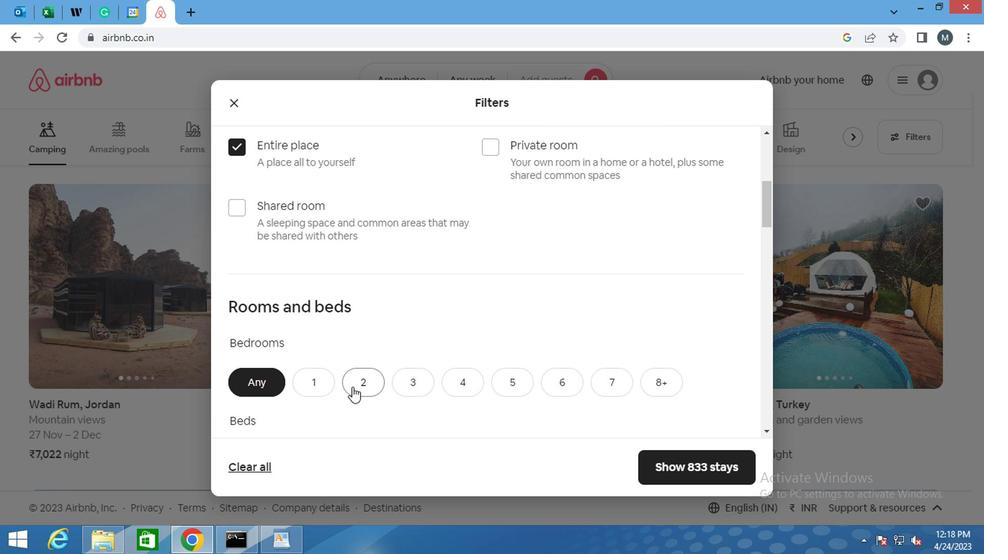 
Action: Mouse moved to (362, 351)
Screenshot: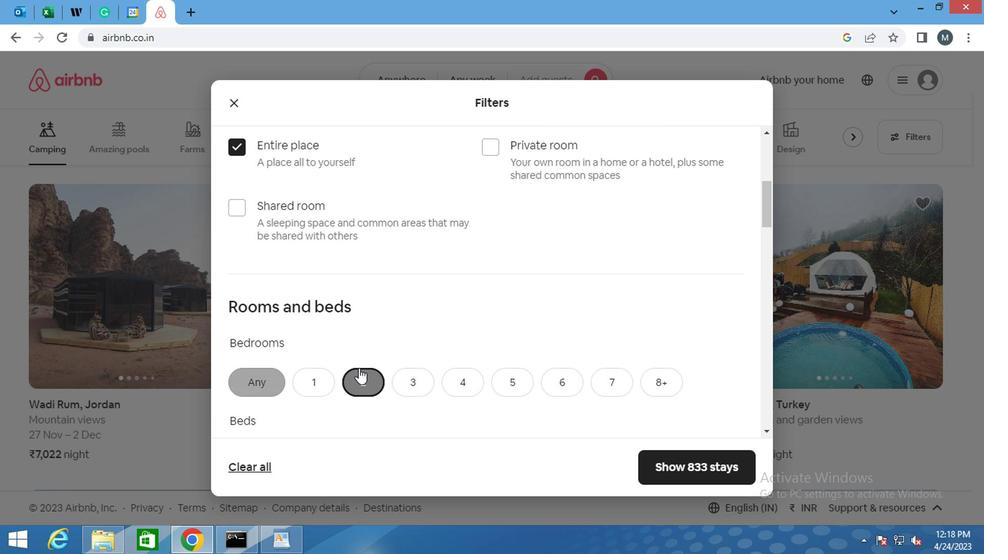 
Action: Mouse scrolled (362, 351) with delta (0, 0)
Screenshot: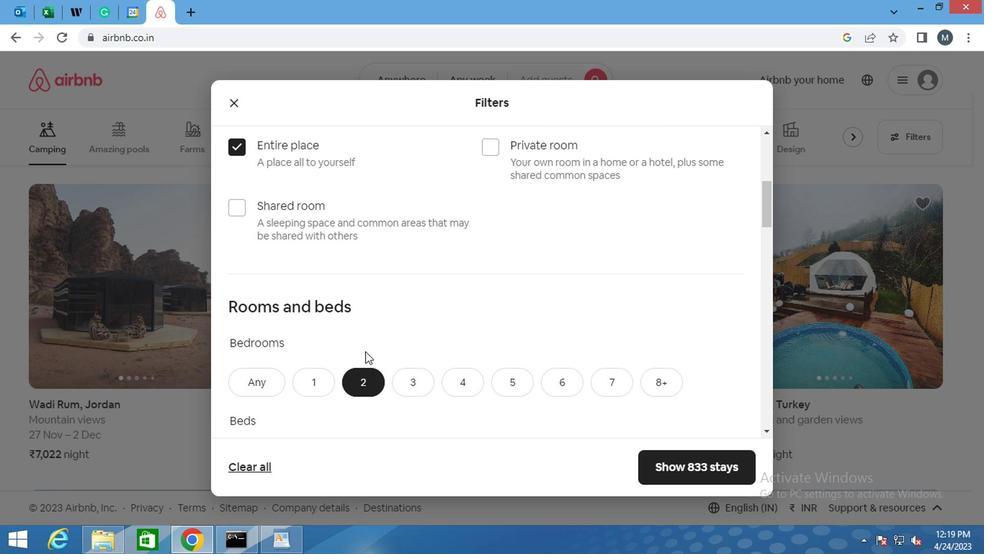 
Action: Mouse moved to (361, 351)
Screenshot: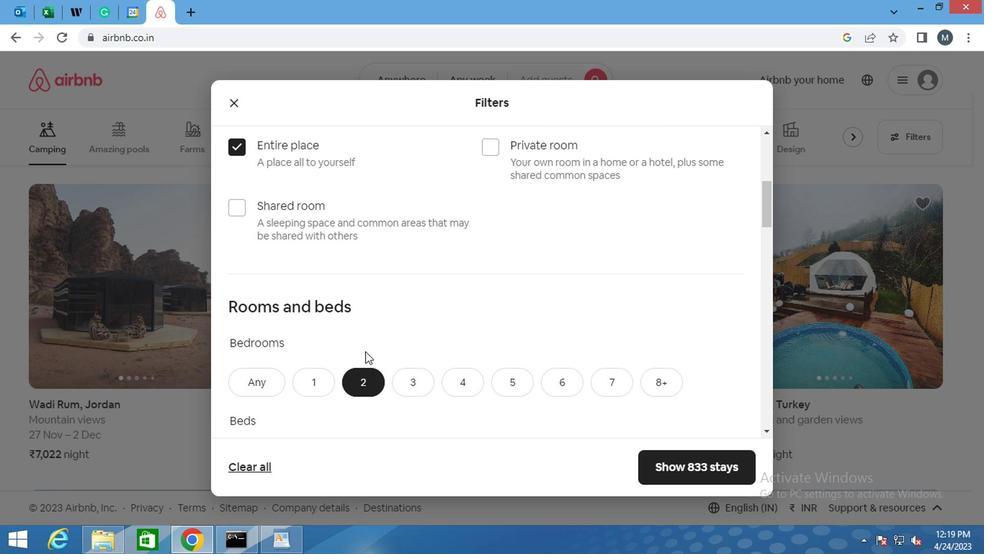 
Action: Mouse scrolled (361, 350) with delta (0, -1)
Screenshot: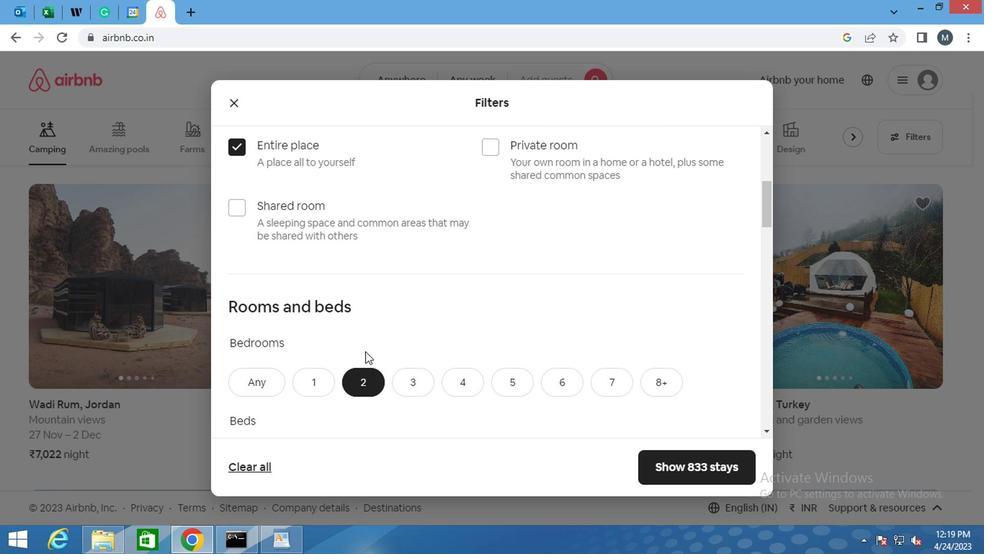 
Action: Mouse moved to (358, 313)
Screenshot: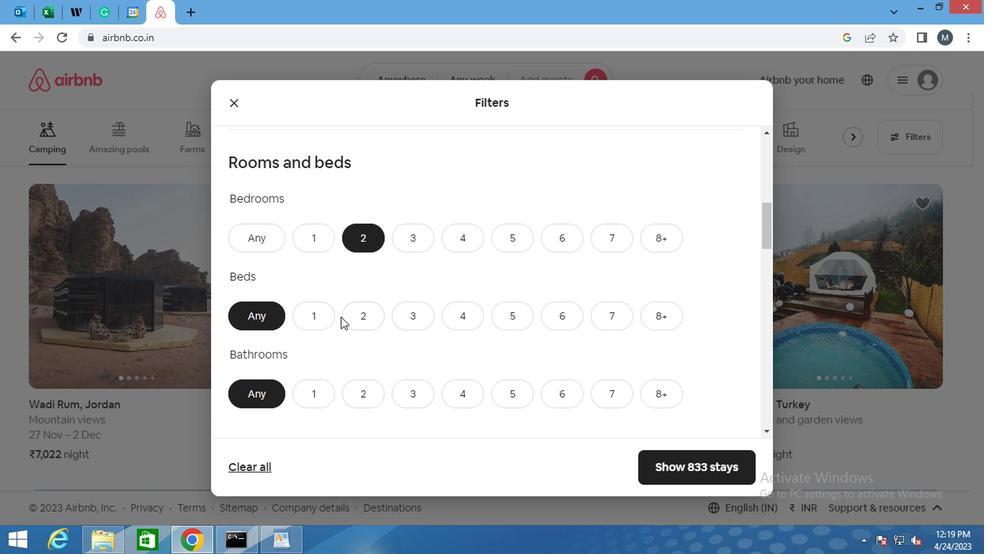 
Action: Mouse pressed left at (358, 313)
Screenshot: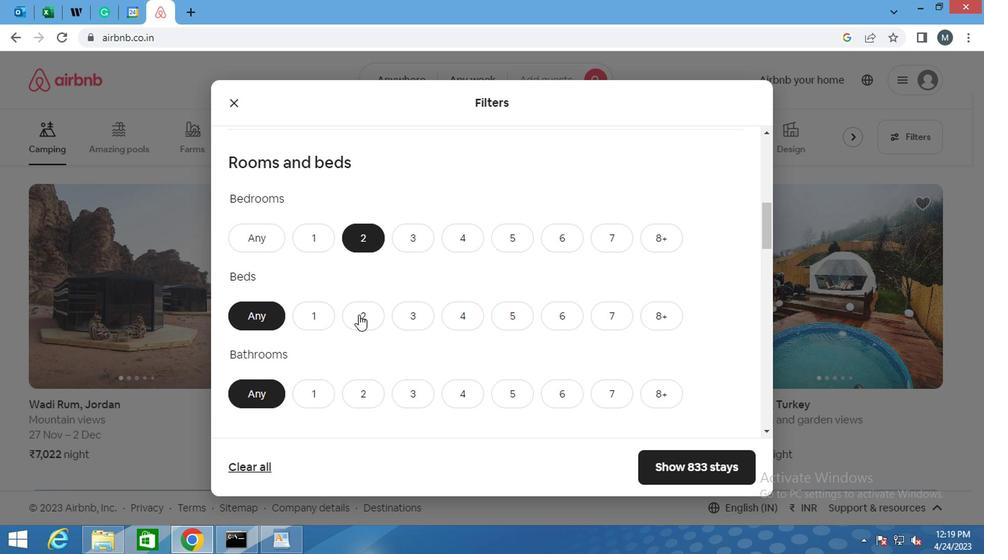 
Action: Mouse moved to (315, 395)
Screenshot: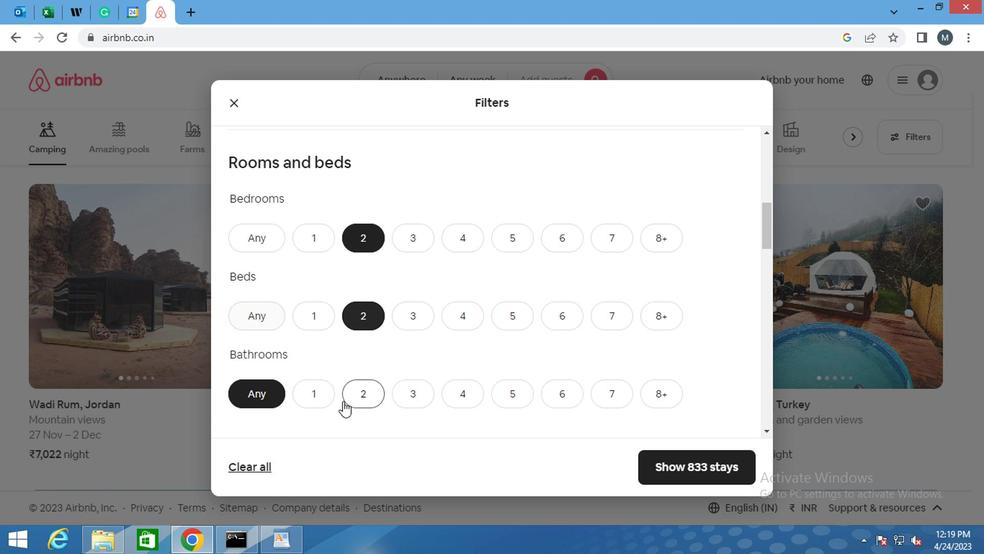 
Action: Mouse pressed left at (315, 395)
Screenshot: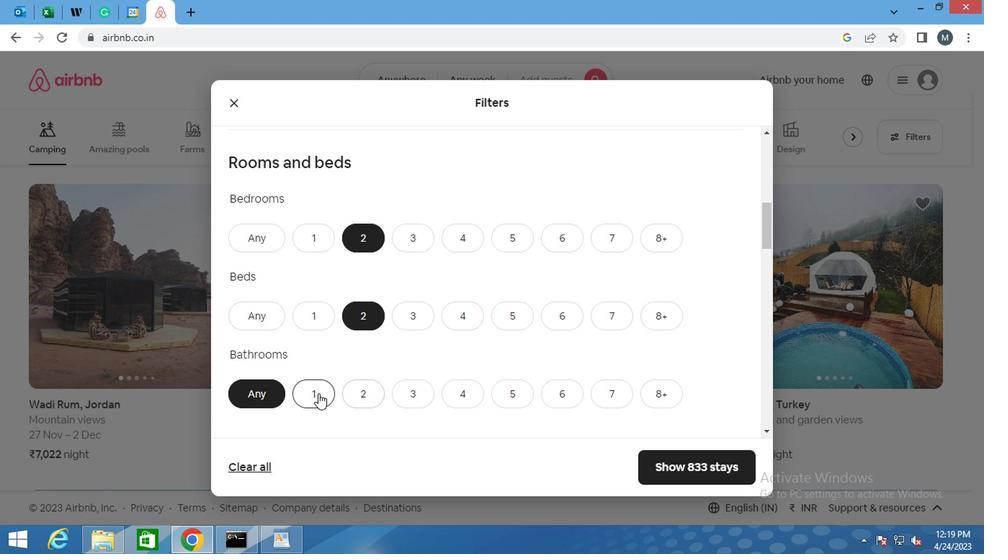
Action: Mouse moved to (316, 390)
Screenshot: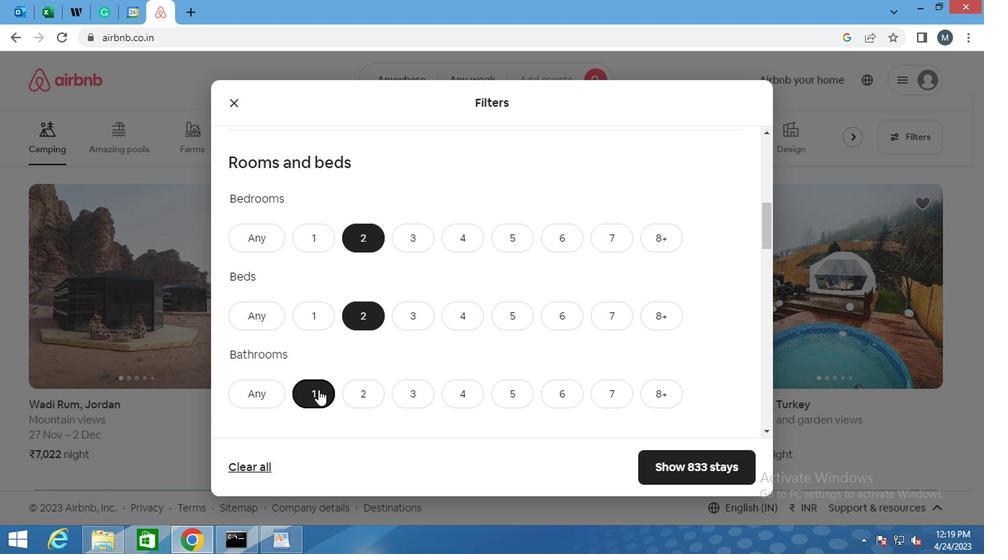 
Action: Mouse scrolled (316, 390) with delta (0, 0)
Screenshot: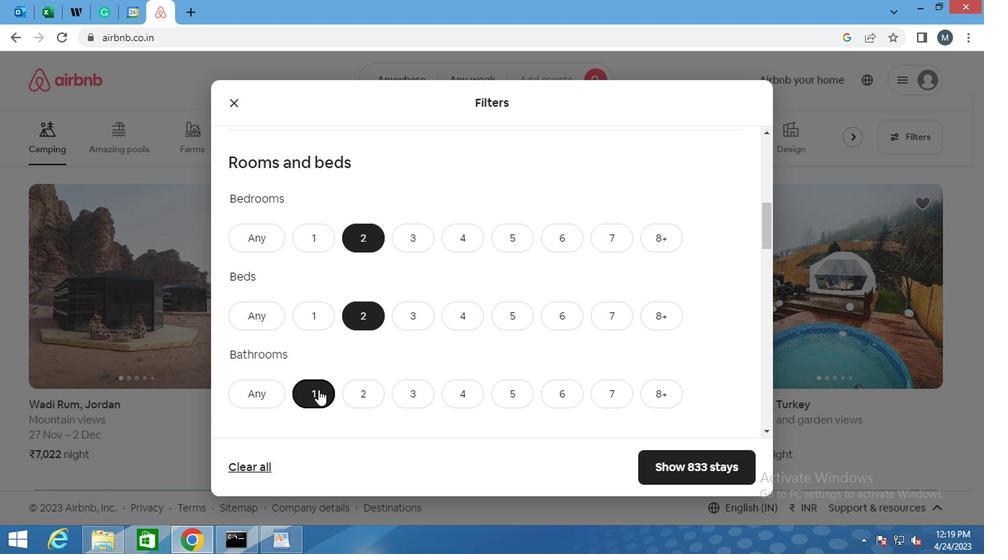 
Action: Mouse scrolled (316, 390) with delta (0, 0)
Screenshot: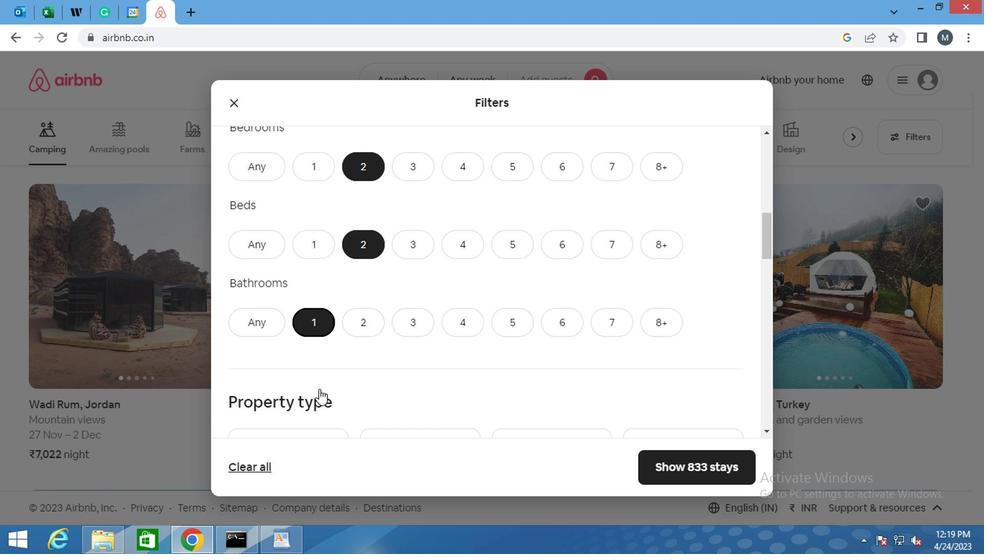 
Action: Mouse moved to (317, 393)
Screenshot: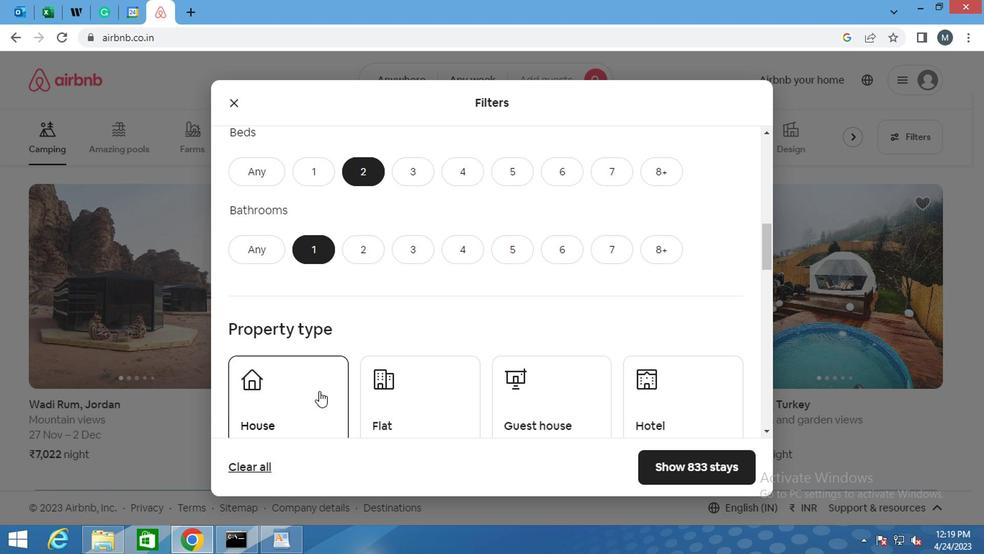 
Action: Mouse scrolled (317, 393) with delta (0, 0)
Screenshot: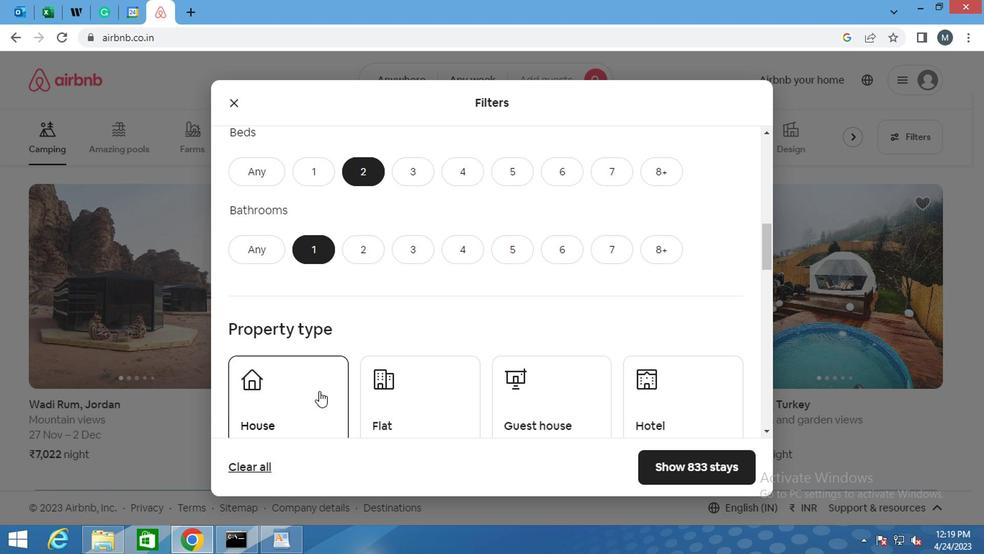 
Action: Mouse moved to (329, 373)
Screenshot: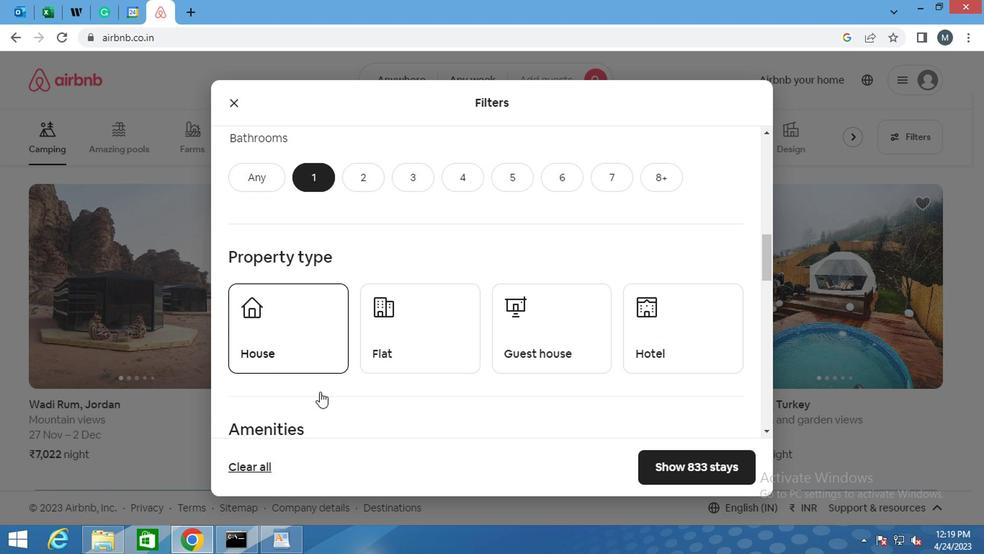 
Action: Mouse pressed left at (329, 373)
Screenshot: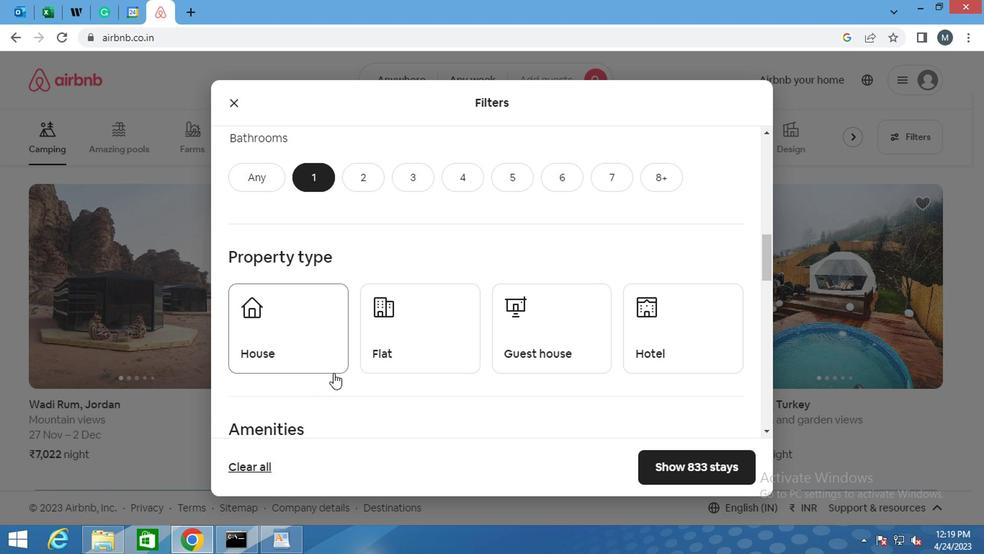 
Action: Mouse moved to (427, 351)
Screenshot: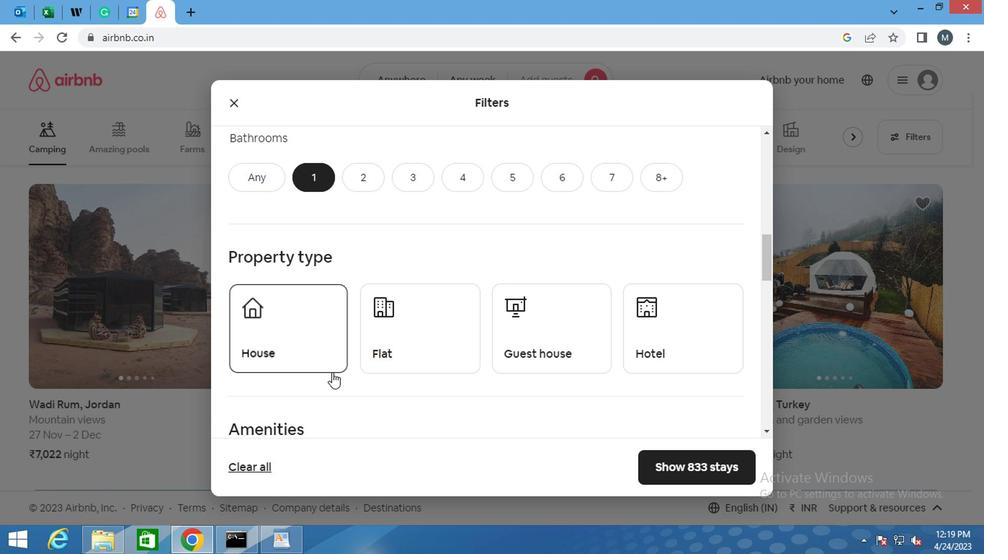 
Action: Mouse pressed left at (427, 351)
Screenshot: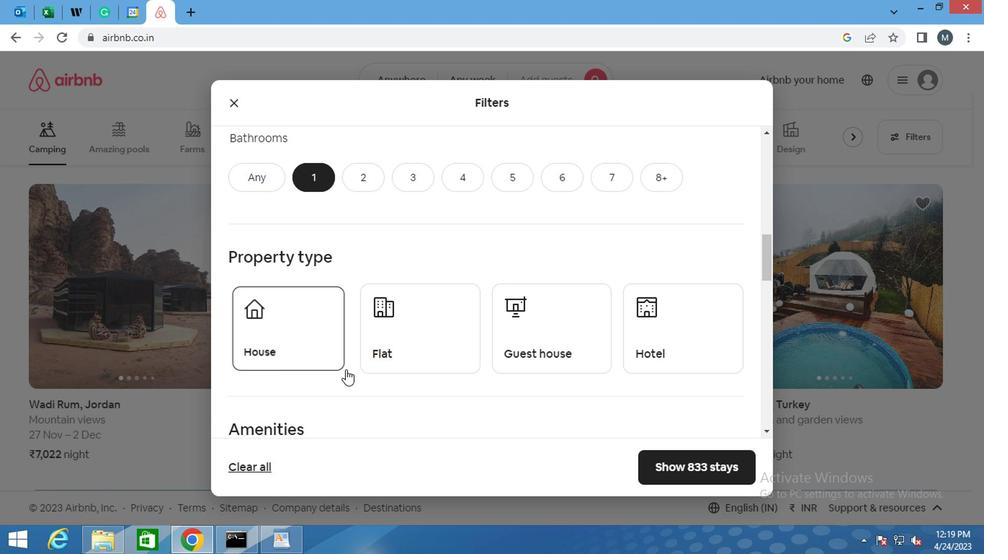 
Action: Mouse moved to (508, 346)
Screenshot: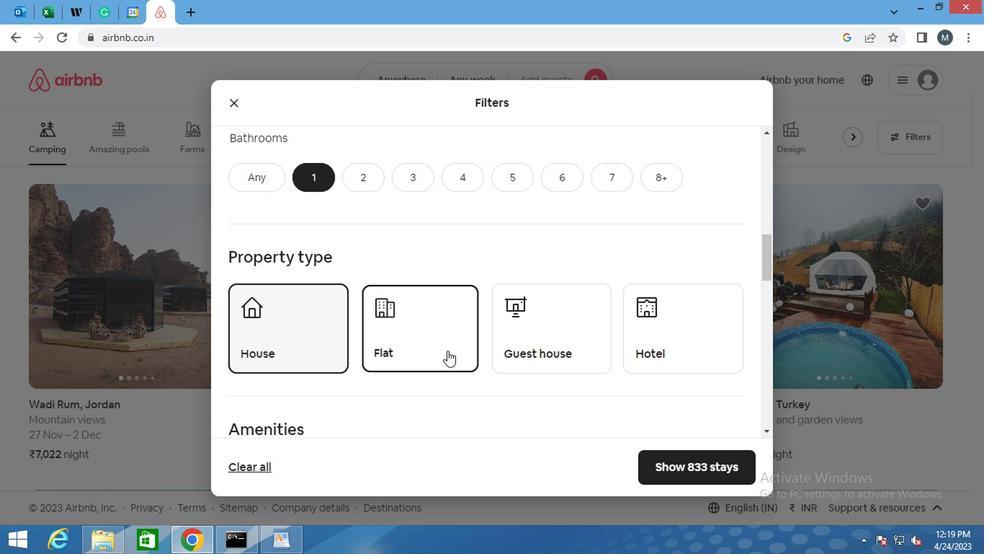 
Action: Mouse pressed left at (508, 346)
Screenshot: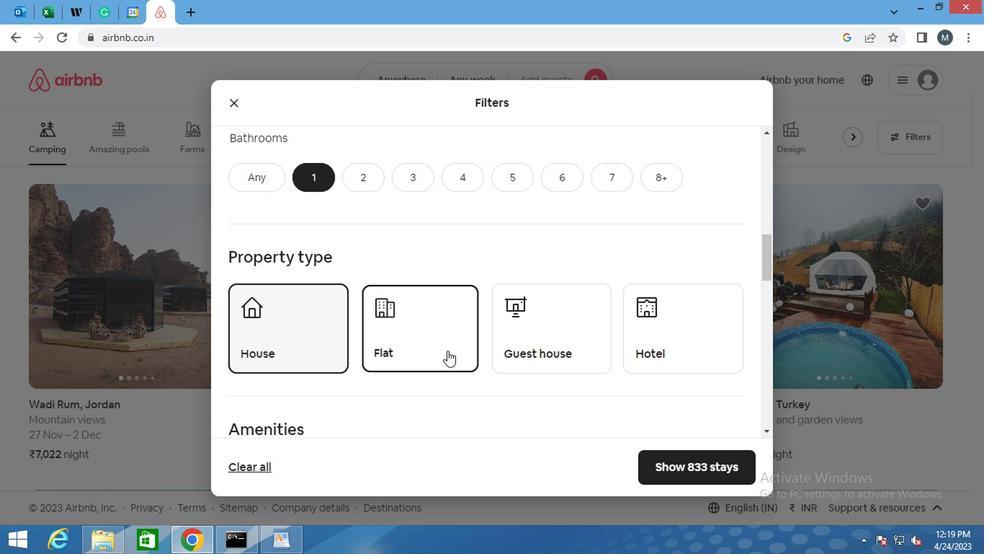 
Action: Mouse moved to (482, 348)
Screenshot: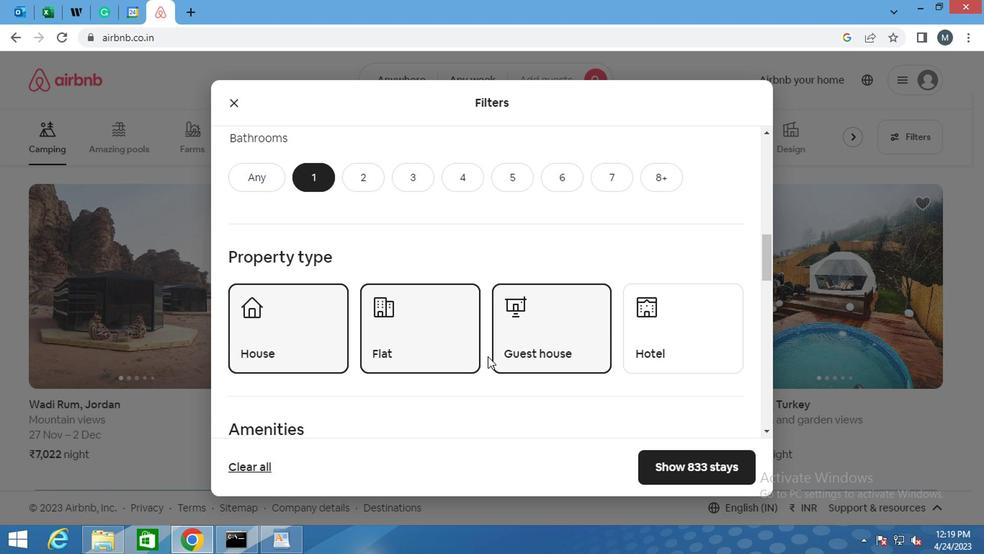 
Action: Mouse scrolled (482, 348) with delta (0, 0)
Screenshot: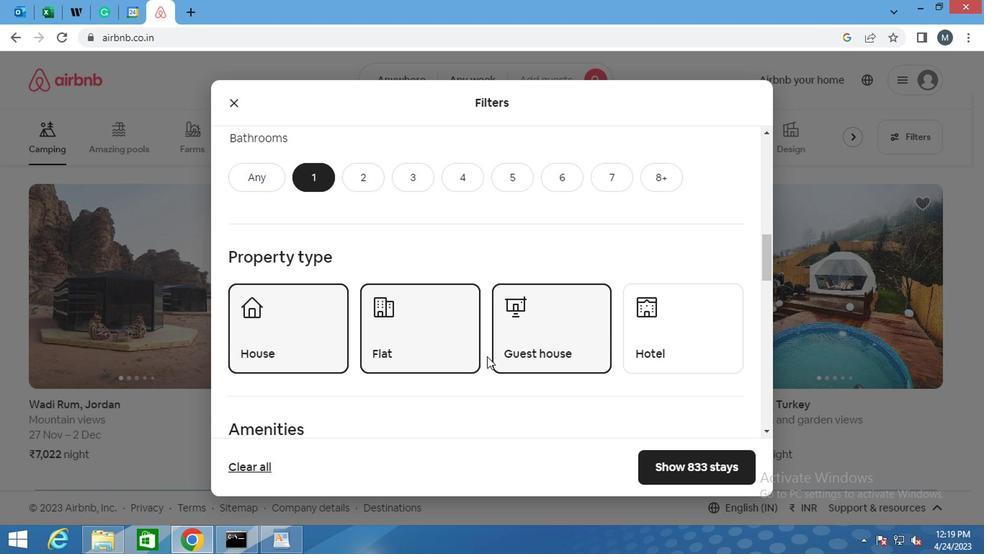 
Action: Mouse scrolled (482, 348) with delta (0, 0)
Screenshot: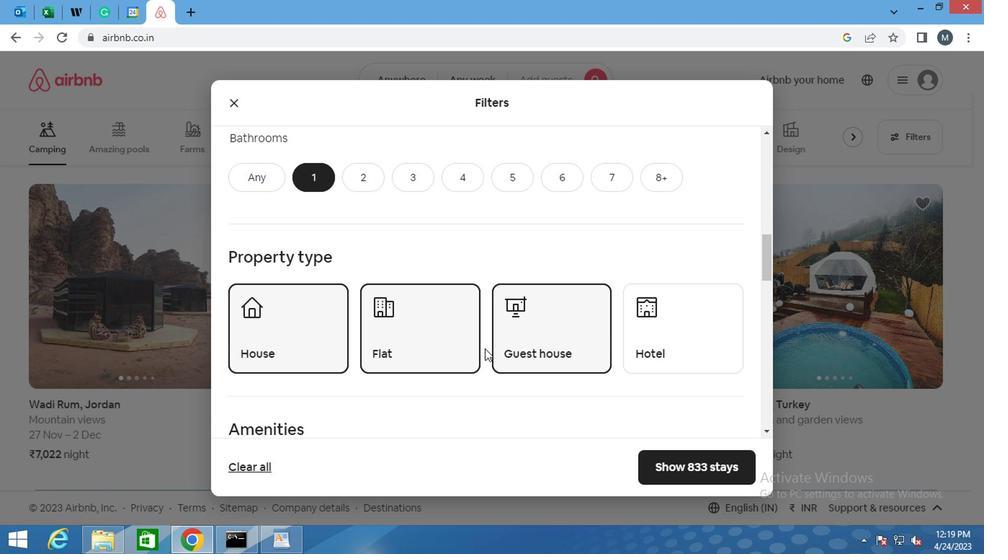 
Action: Mouse moved to (480, 347)
Screenshot: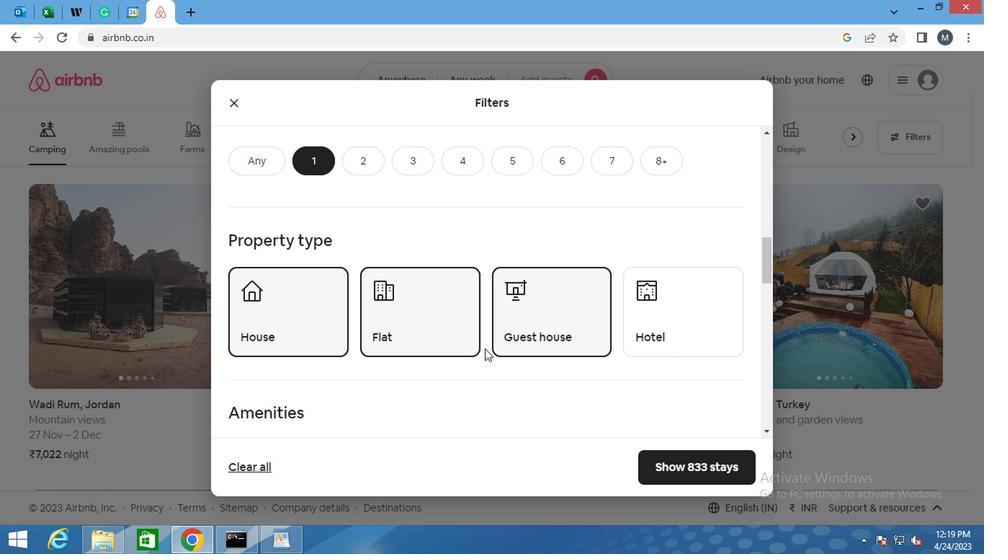 
Action: Mouse scrolled (480, 346) with delta (0, 0)
Screenshot: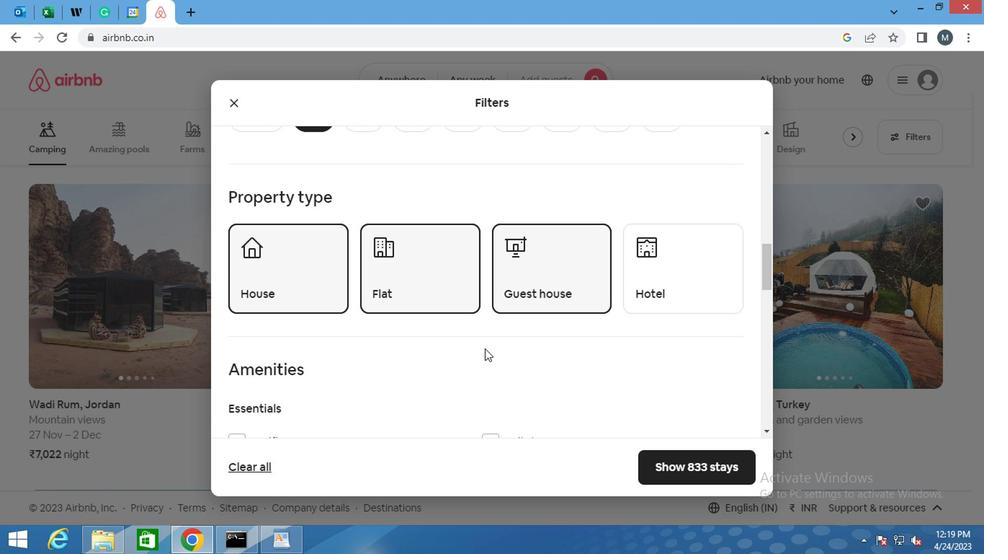 
Action: Mouse moved to (477, 343)
Screenshot: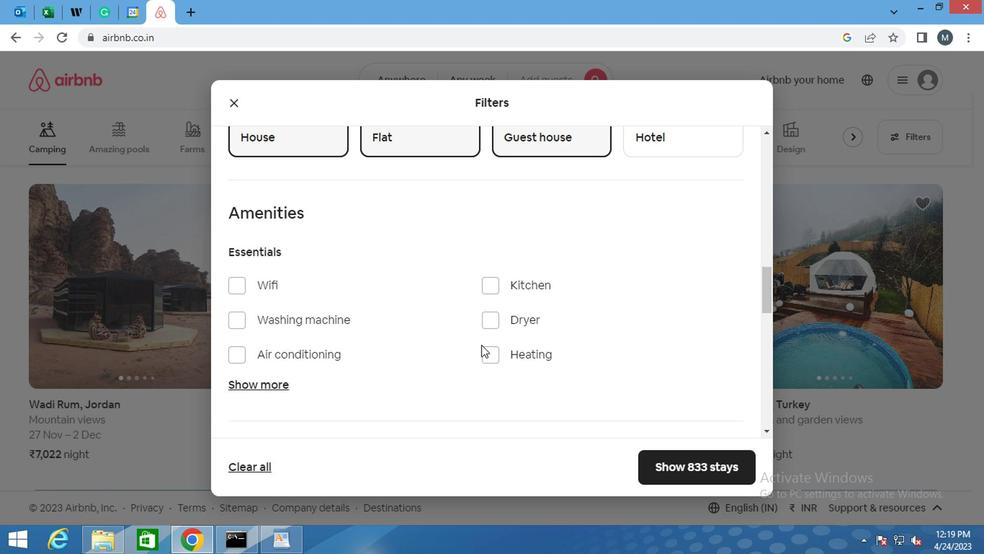 
Action: Mouse scrolled (477, 343) with delta (0, 0)
Screenshot: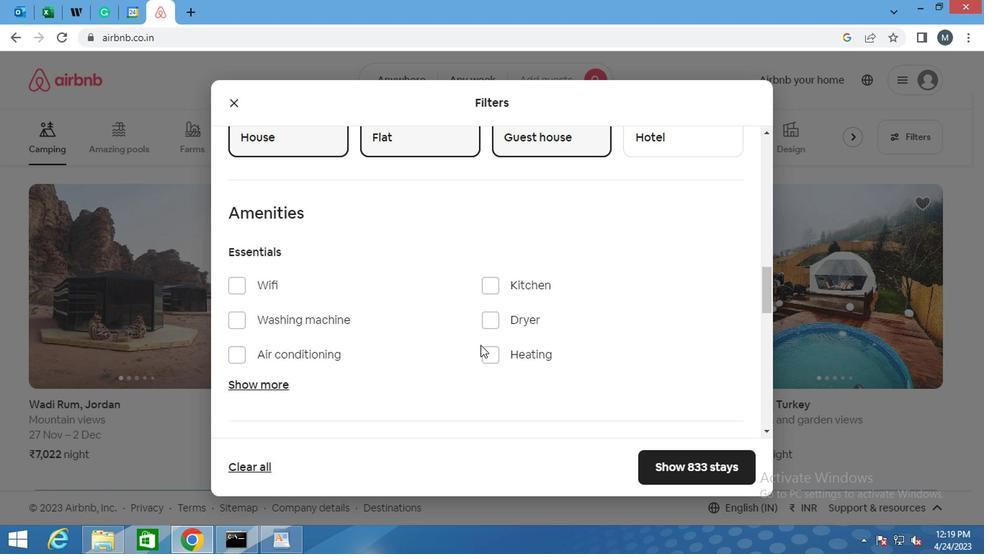 
Action: Mouse moved to (238, 237)
Screenshot: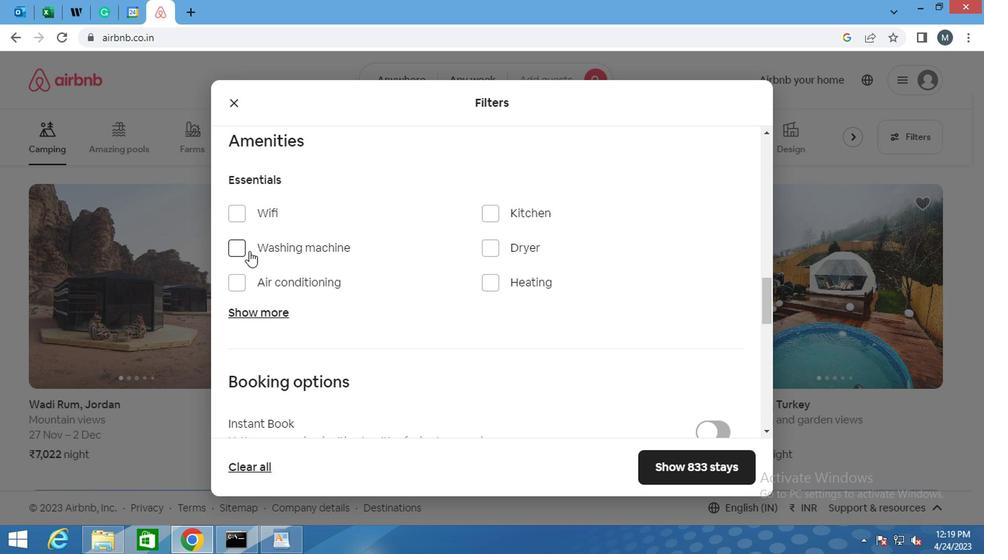 
Action: Mouse pressed left at (238, 237)
Screenshot: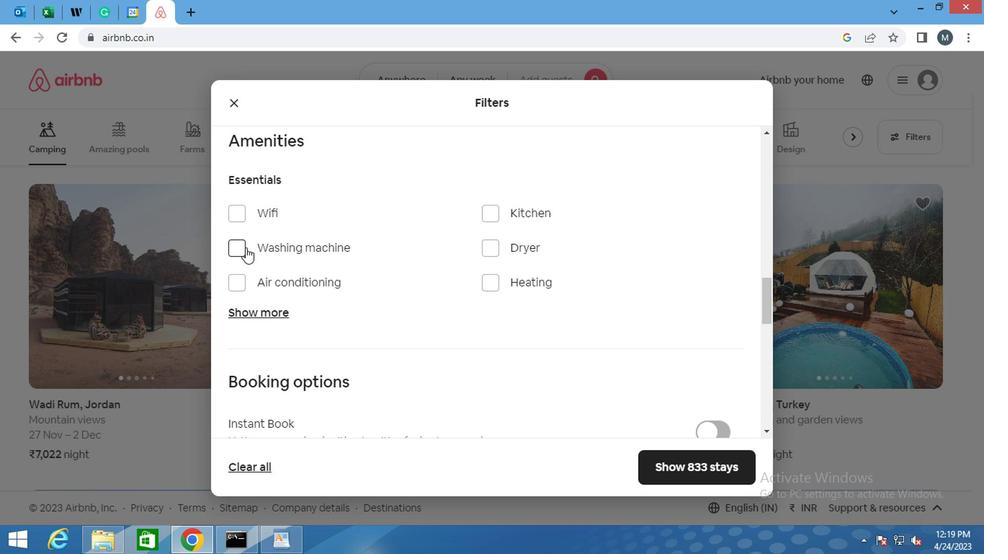 
Action: Mouse moved to (486, 240)
Screenshot: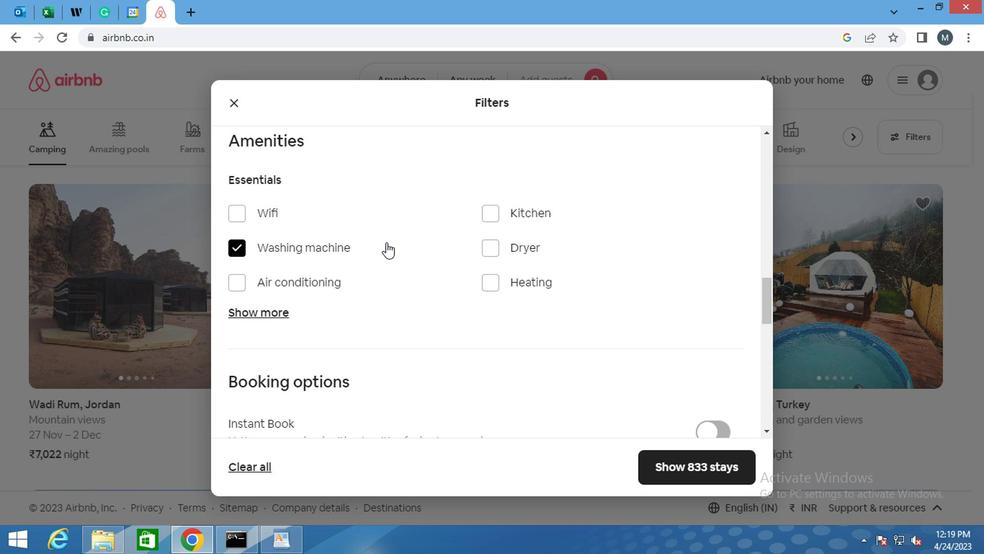 
Action: Mouse scrolled (486, 239) with delta (0, -1)
Screenshot: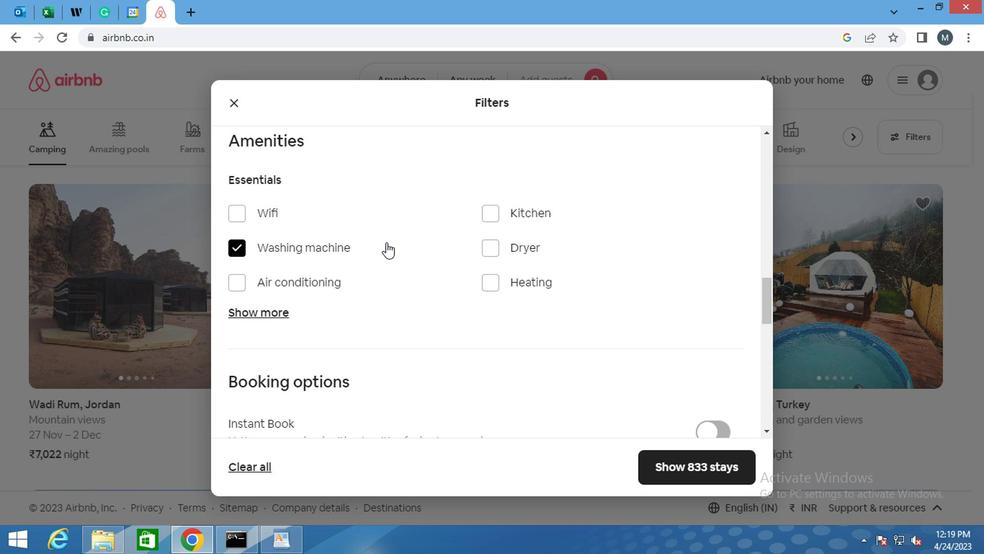 
Action: Mouse moved to (485, 245)
Screenshot: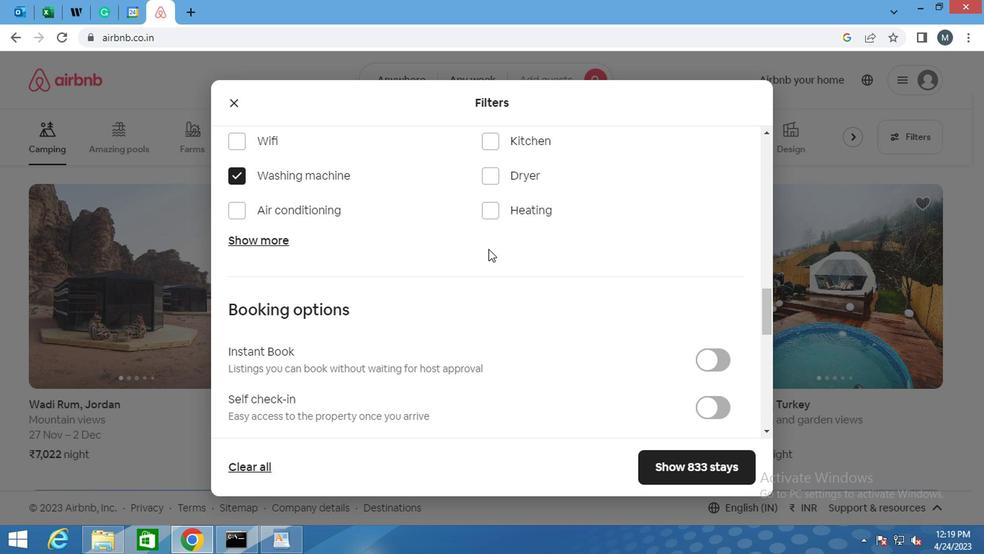 
Action: Mouse scrolled (485, 244) with delta (0, -1)
Screenshot: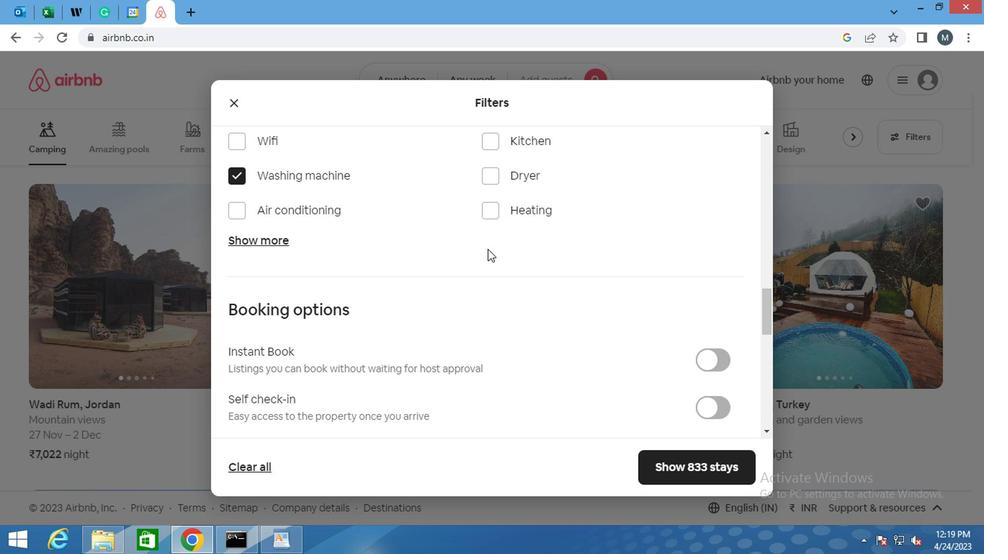 
Action: Mouse moved to (483, 245)
Screenshot: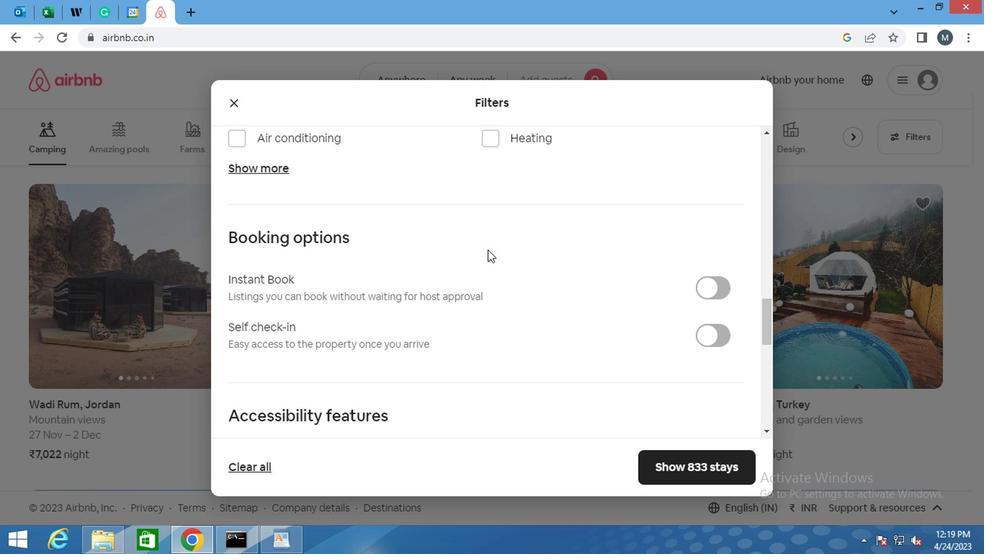 
Action: Mouse scrolled (483, 245) with delta (0, 0)
Screenshot: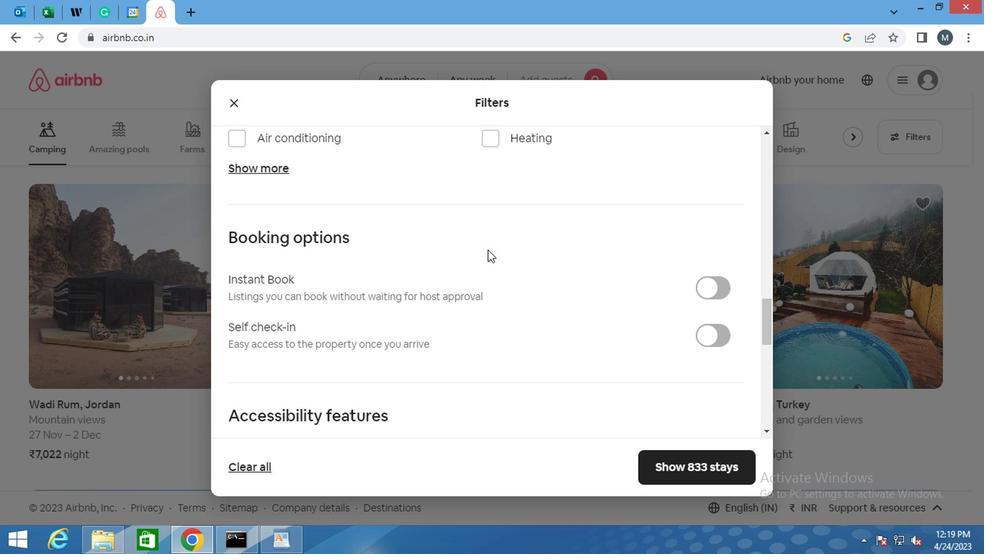 
Action: Mouse moved to (325, 369)
Screenshot: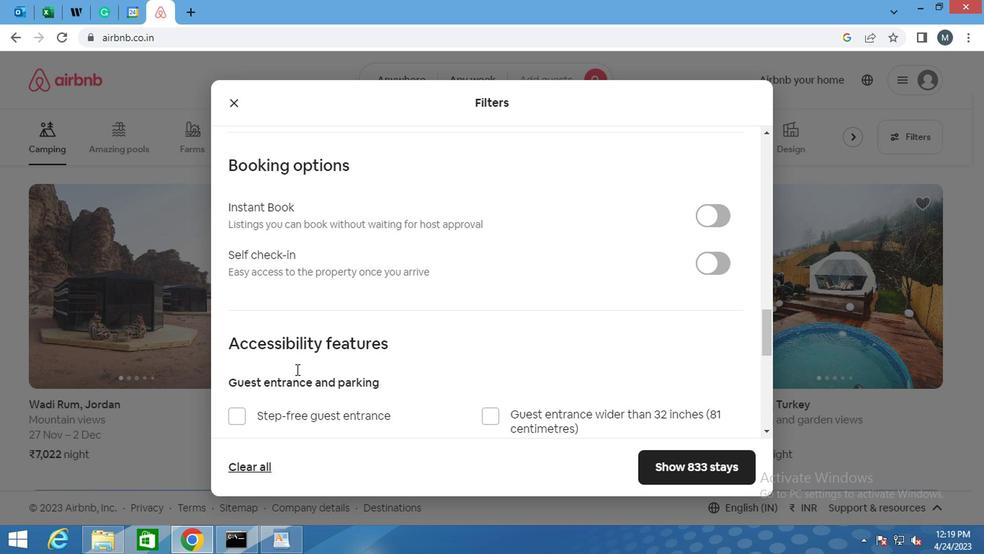 
Action: Mouse scrolled (325, 369) with delta (0, 0)
Screenshot: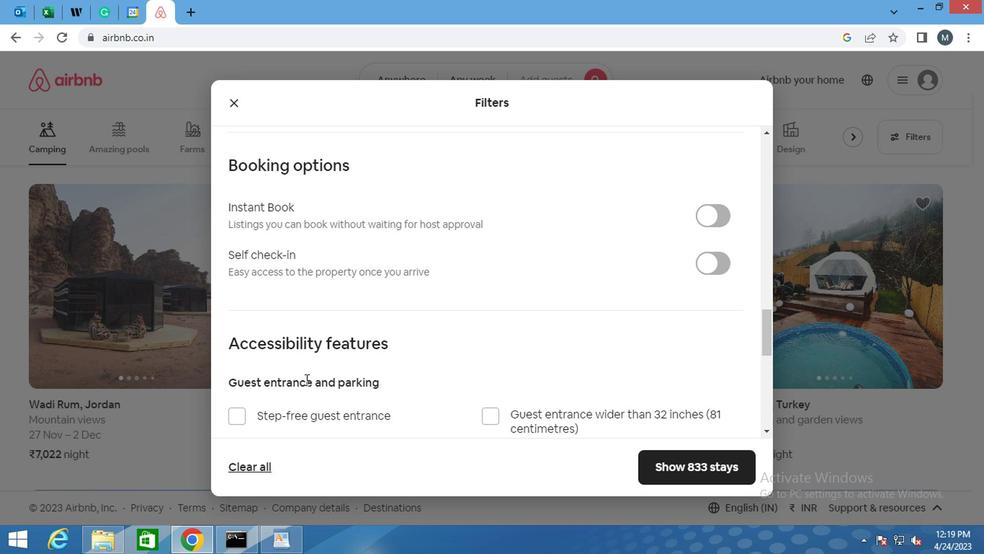 
Action: Mouse moved to (427, 329)
Screenshot: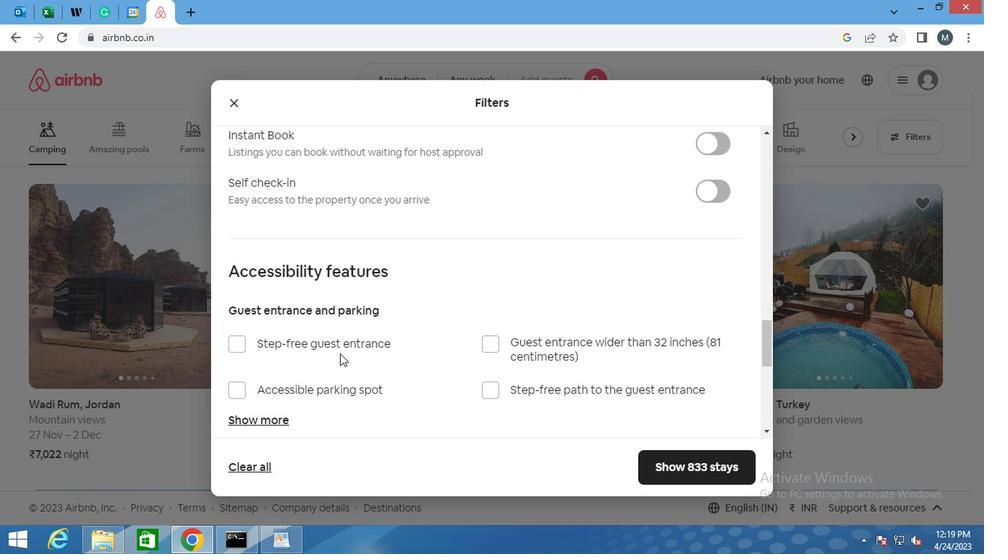 
Action: Mouse scrolled (427, 330) with delta (0, 1)
Screenshot: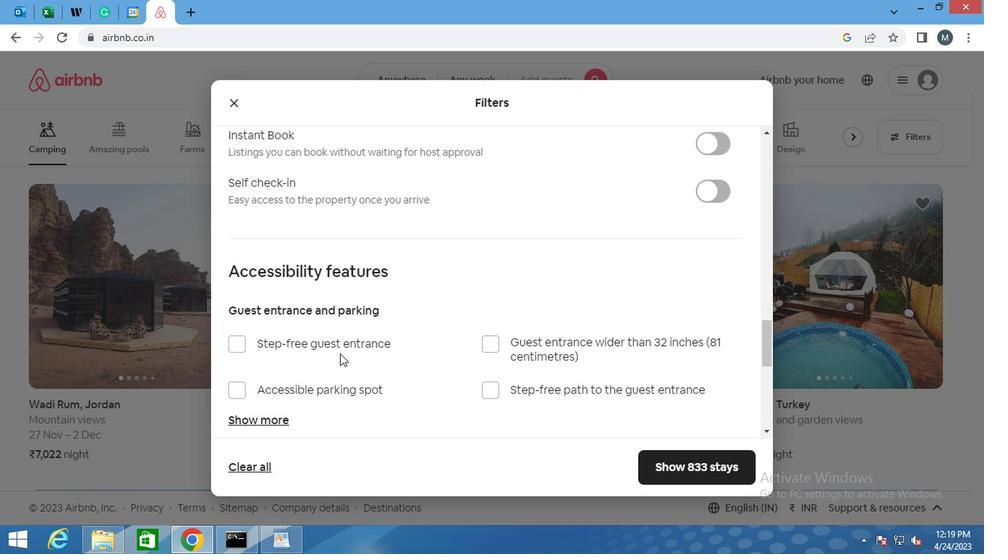 
Action: Mouse moved to (717, 260)
Screenshot: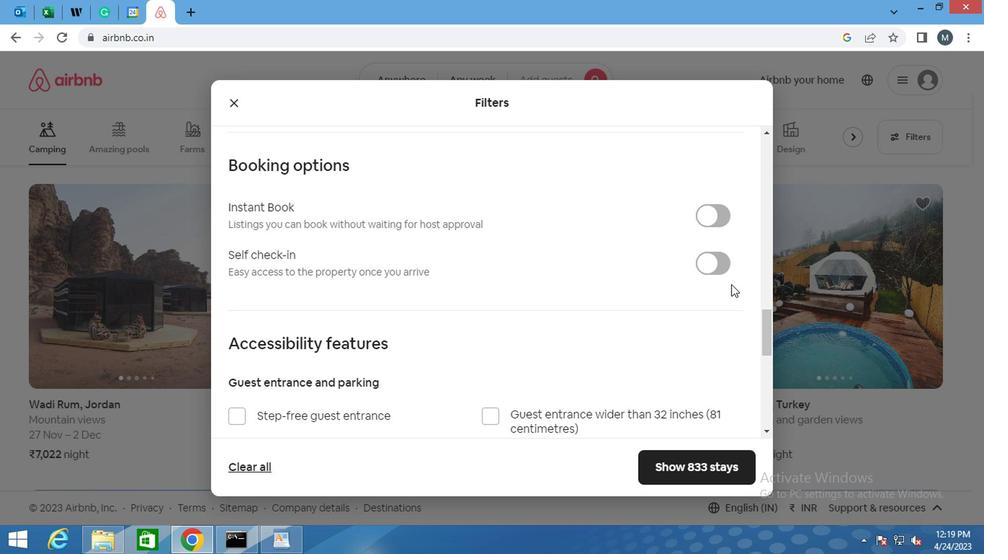 
Action: Mouse pressed left at (717, 260)
Screenshot: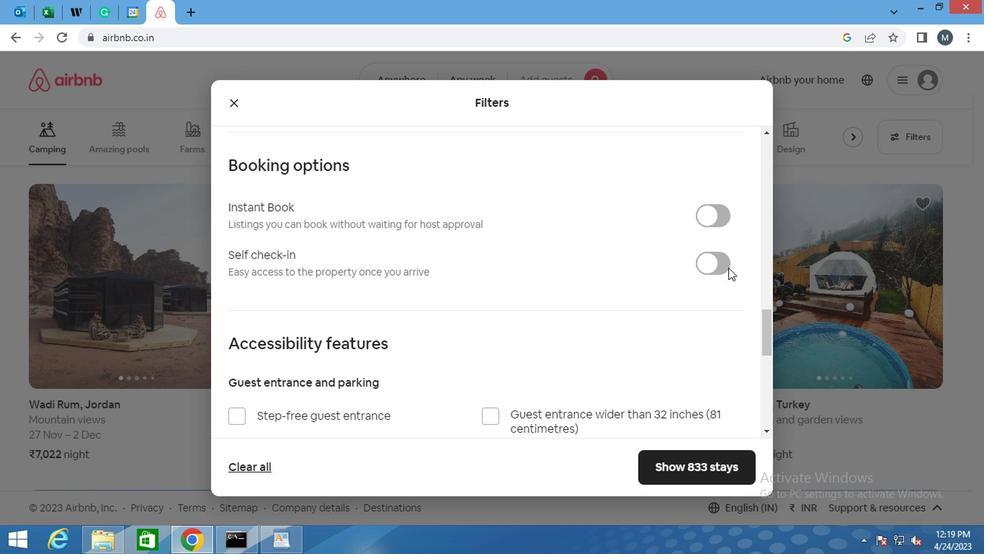 
Action: Mouse moved to (582, 285)
Screenshot: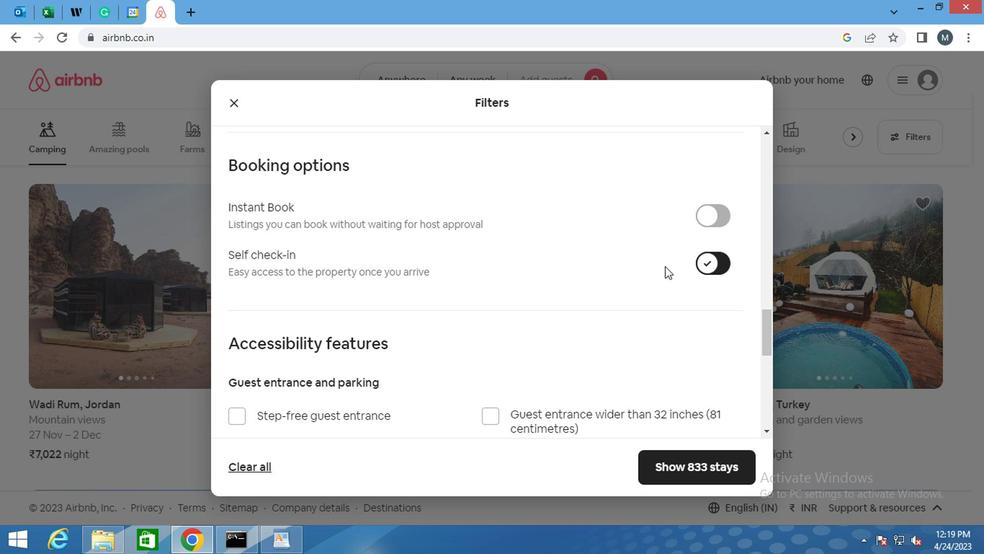 
Action: Mouse scrolled (582, 284) with delta (0, -1)
Screenshot: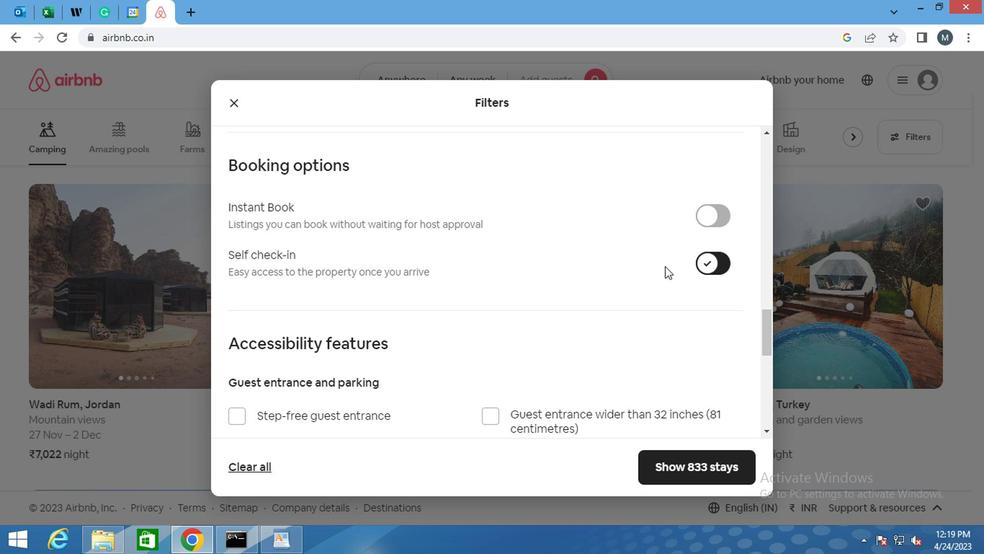 
Action: Mouse scrolled (582, 284) with delta (0, -1)
Screenshot: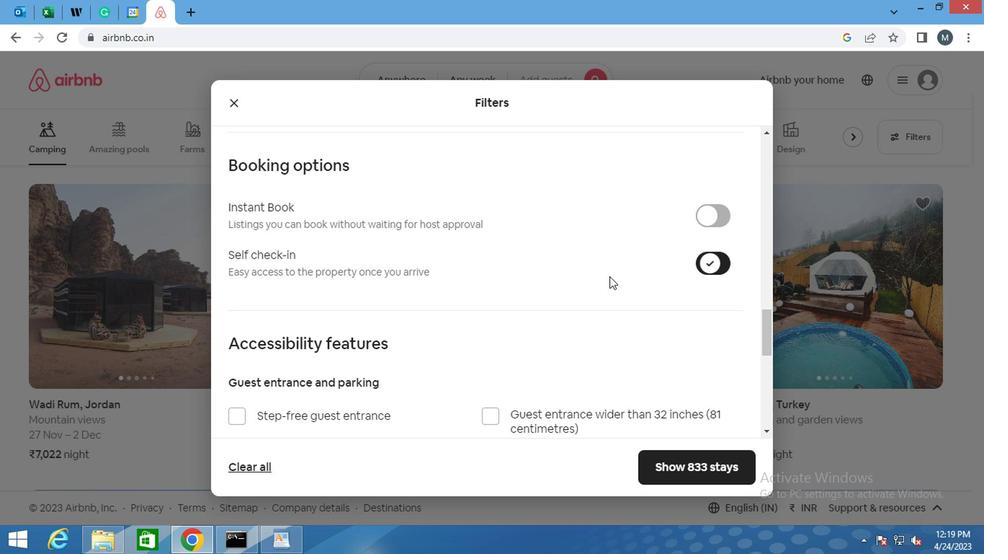 
Action: Mouse moved to (575, 288)
Screenshot: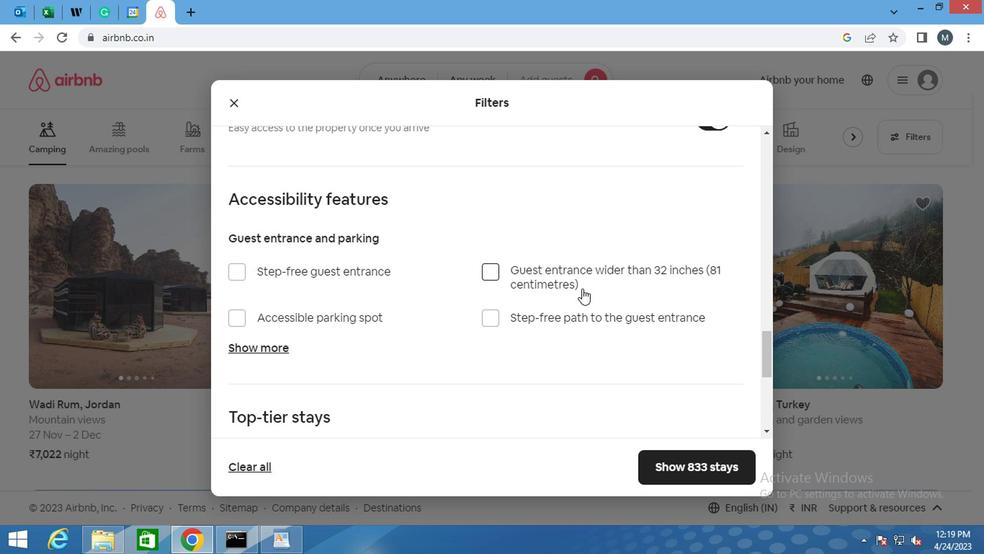 
Action: Mouse scrolled (575, 287) with delta (0, -1)
Screenshot: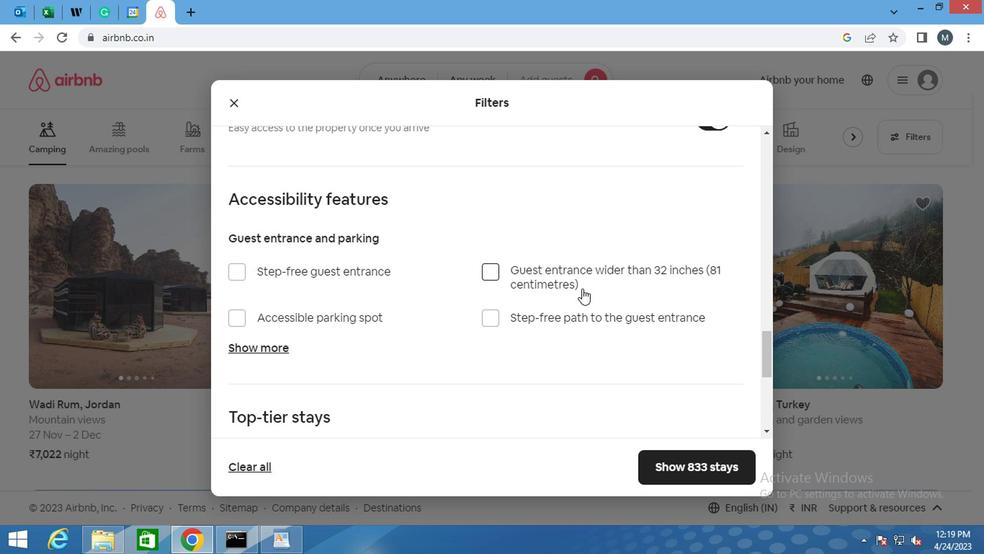 
Action: Mouse moved to (471, 298)
Screenshot: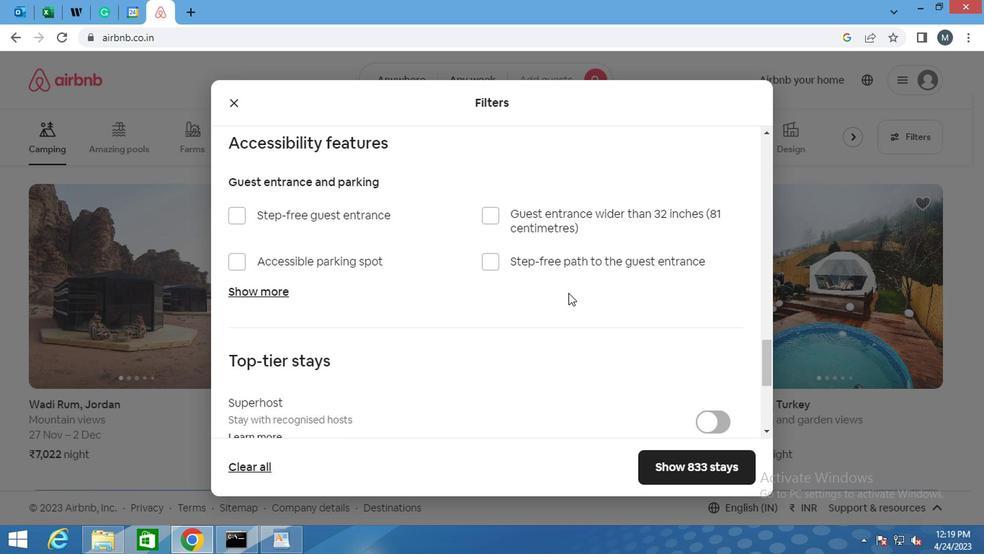 
Action: Mouse scrolled (471, 298) with delta (0, 0)
Screenshot: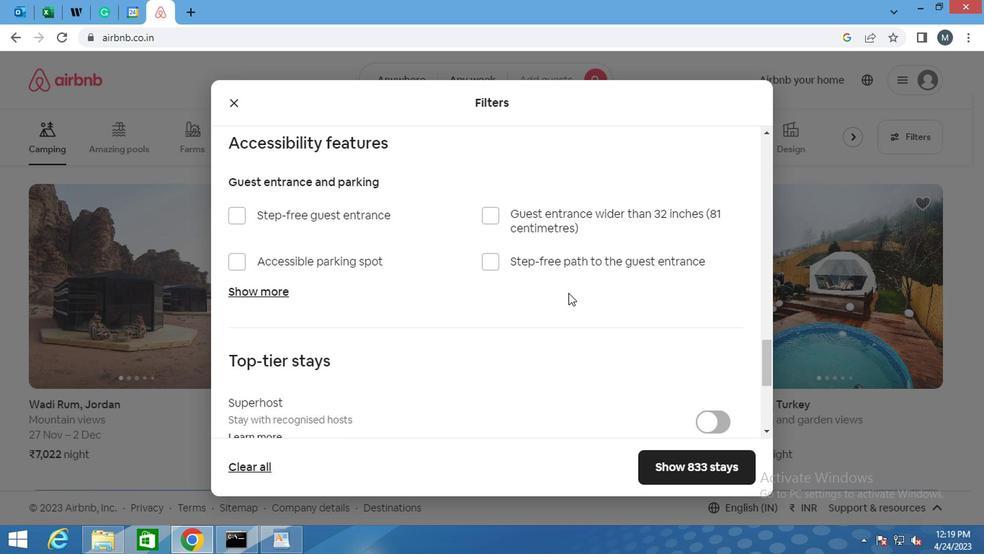 
Action: Mouse moved to (413, 303)
Screenshot: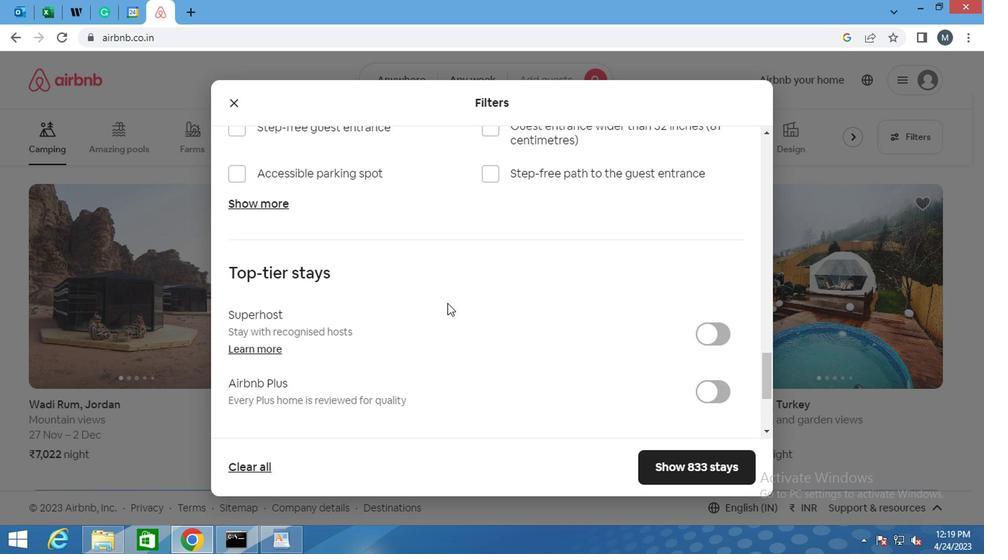 
Action: Mouse scrolled (413, 303) with delta (0, 0)
Screenshot: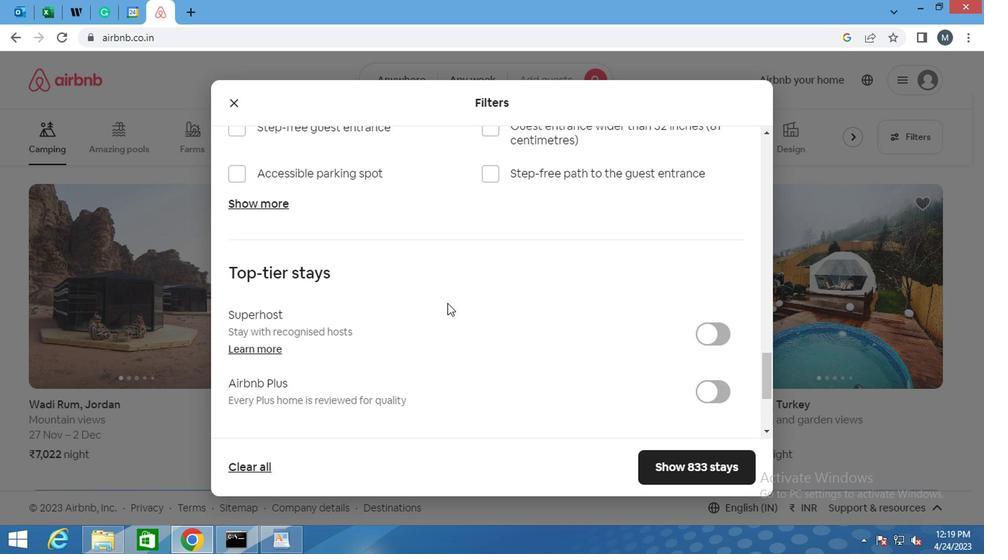 
Action: Mouse moved to (411, 304)
Screenshot: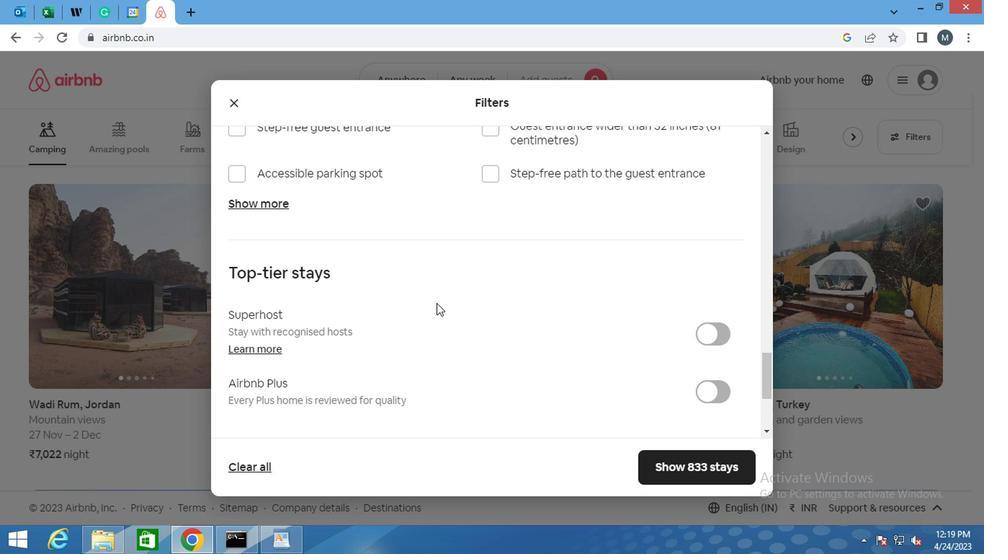 
Action: Mouse scrolled (411, 303) with delta (0, -1)
Screenshot: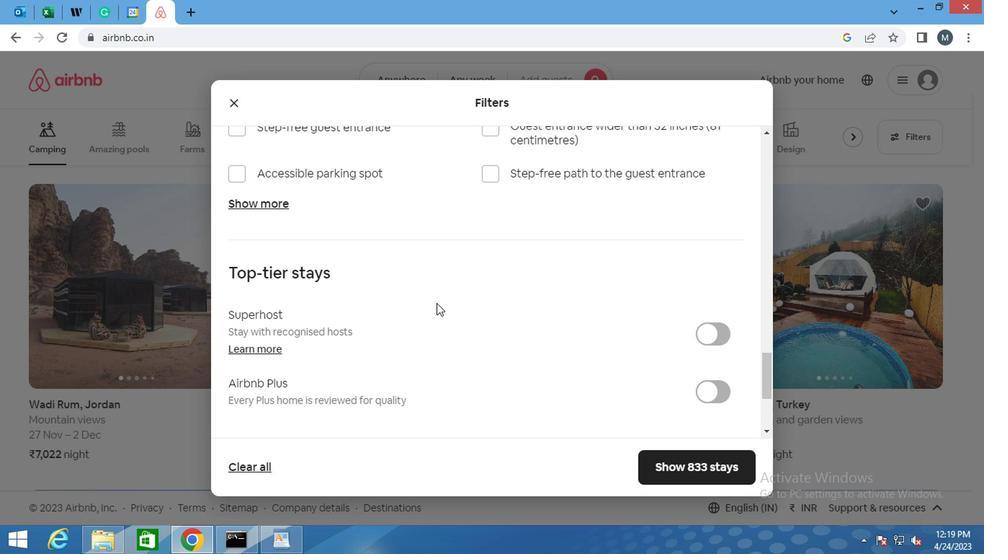 
Action: Mouse moved to (341, 321)
Screenshot: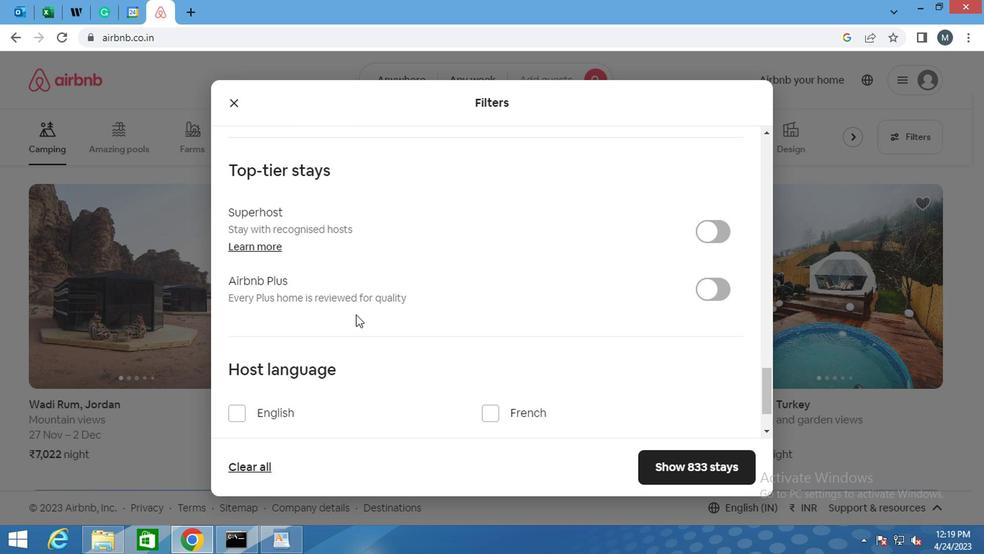 
Action: Mouse scrolled (341, 321) with delta (0, 0)
Screenshot: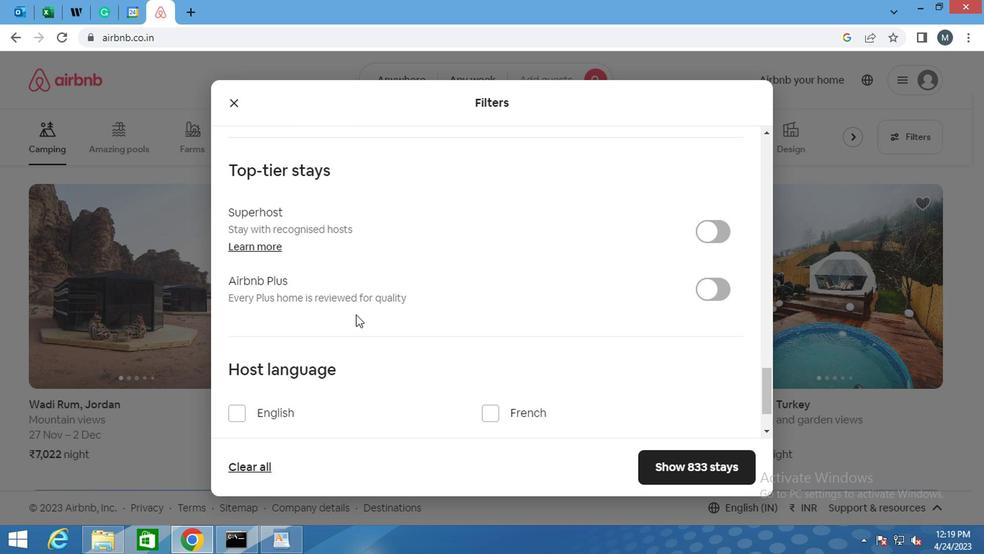 
Action: Mouse moved to (268, 369)
Screenshot: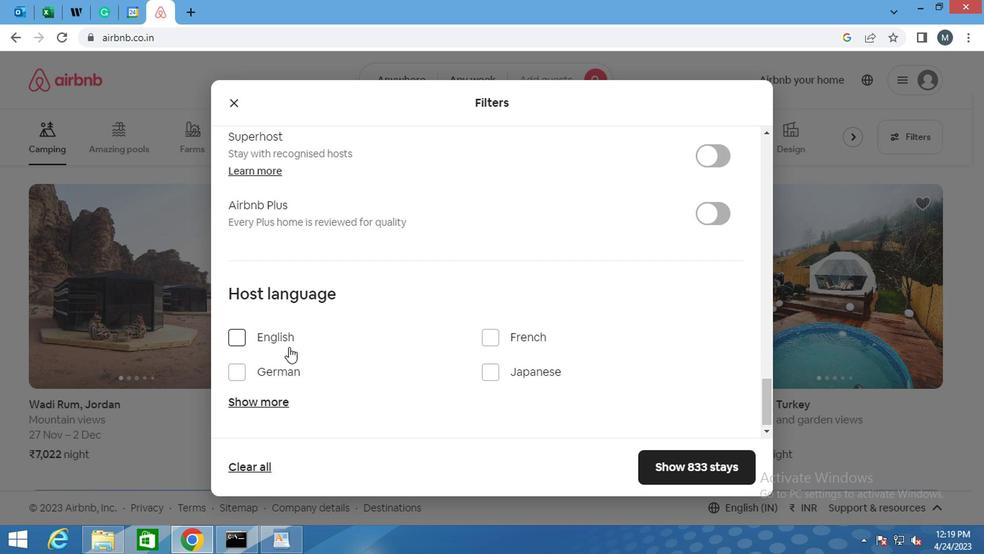 
Action: Mouse scrolled (268, 368) with delta (0, -1)
Screenshot: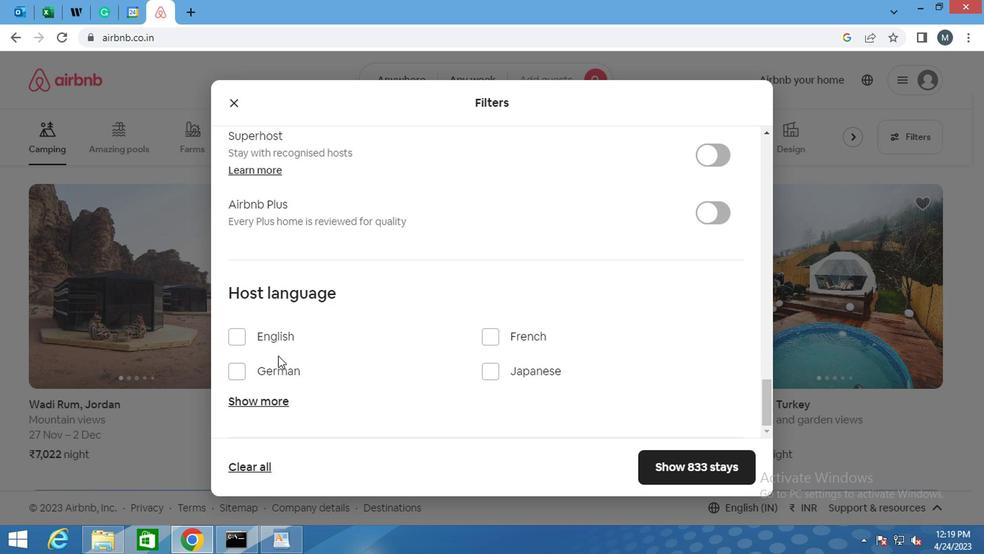 
Action: Mouse moved to (250, 402)
Screenshot: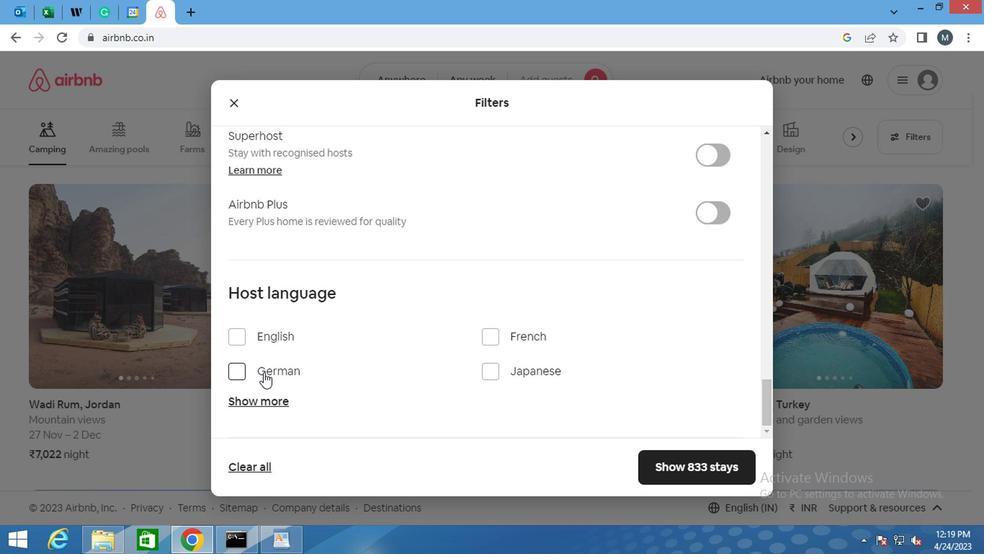 
Action: Mouse pressed left at (250, 402)
Screenshot: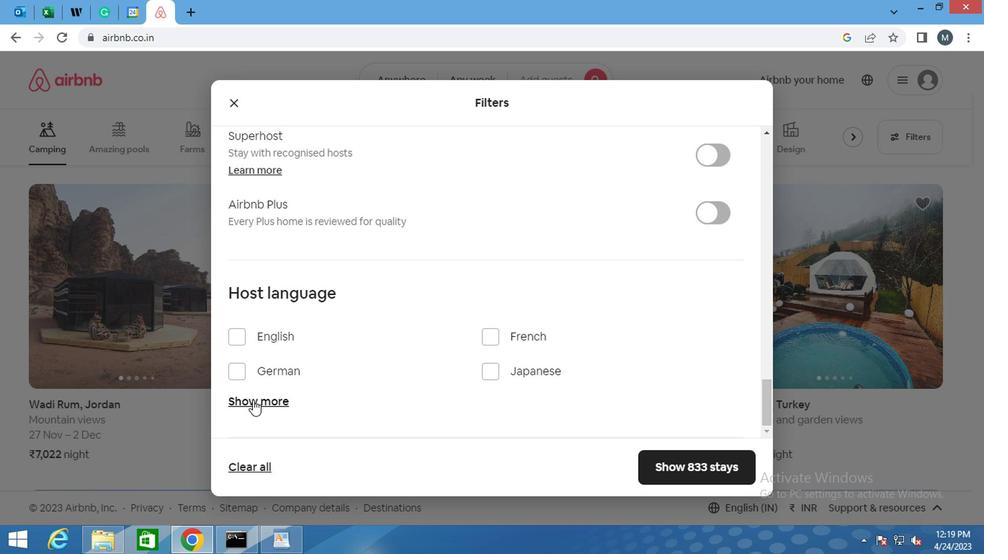 
Action: Mouse moved to (270, 327)
Screenshot: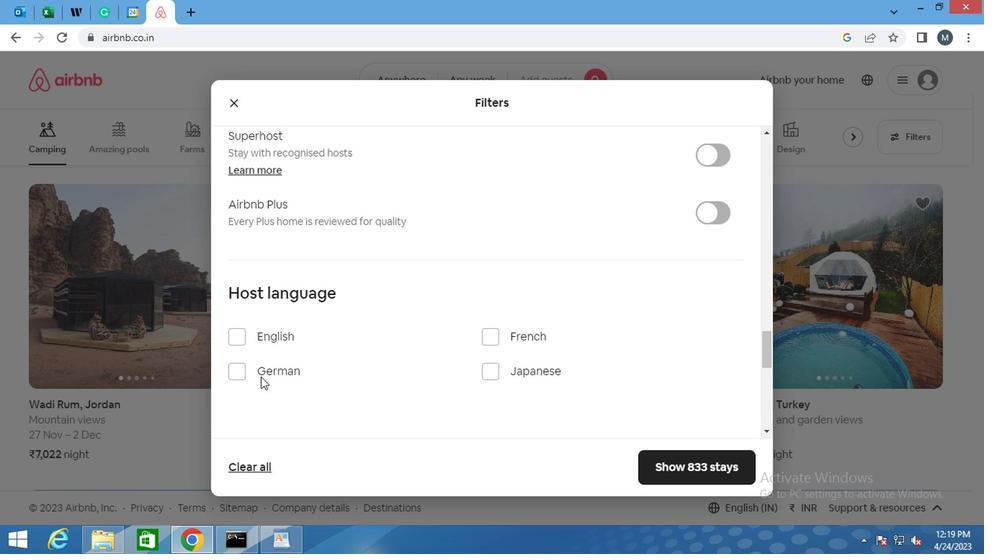 
Action: Mouse scrolled (270, 326) with delta (0, -1)
Screenshot: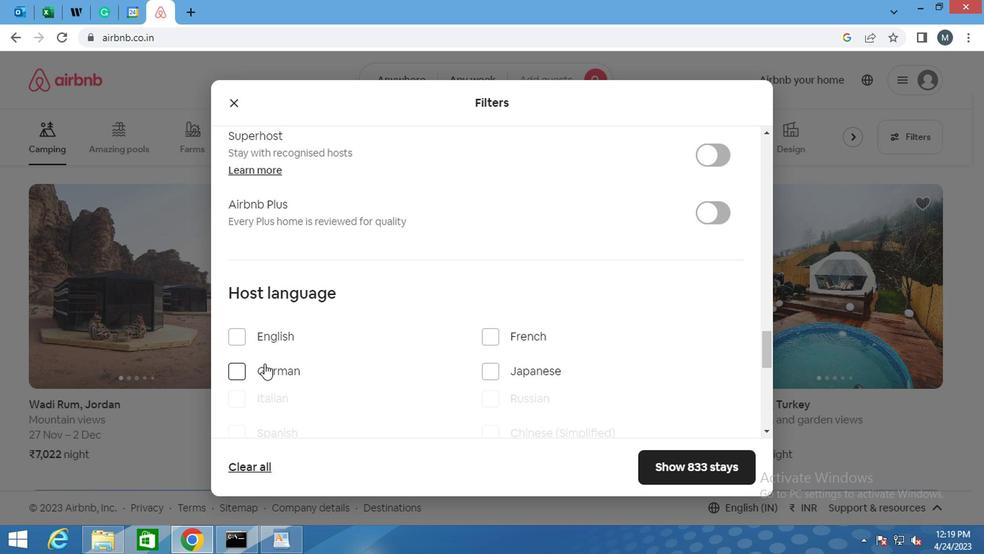 
Action: Mouse scrolled (270, 326) with delta (0, -1)
Screenshot: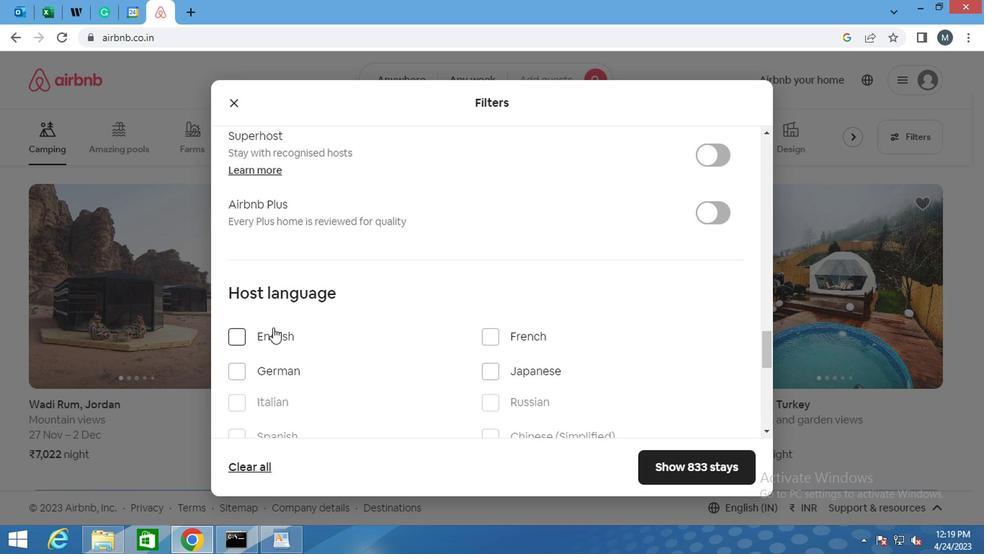
Action: Mouse moved to (240, 299)
Screenshot: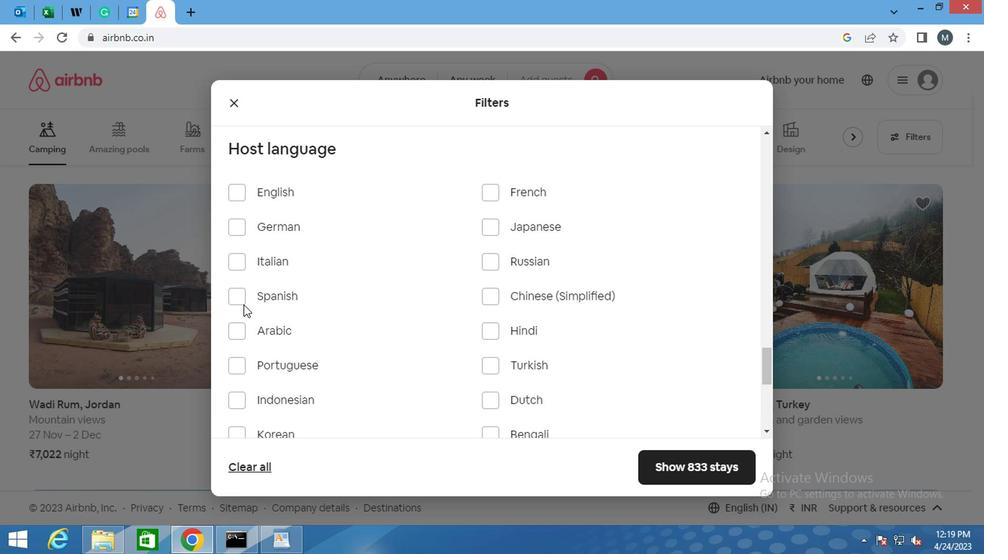 
Action: Mouse pressed left at (240, 299)
Screenshot: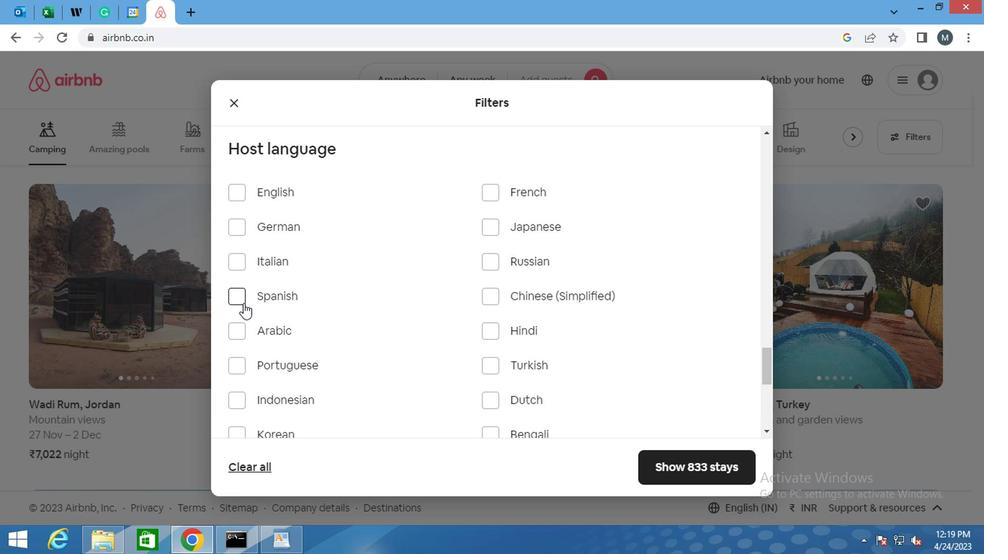 
Action: Mouse moved to (681, 460)
Screenshot: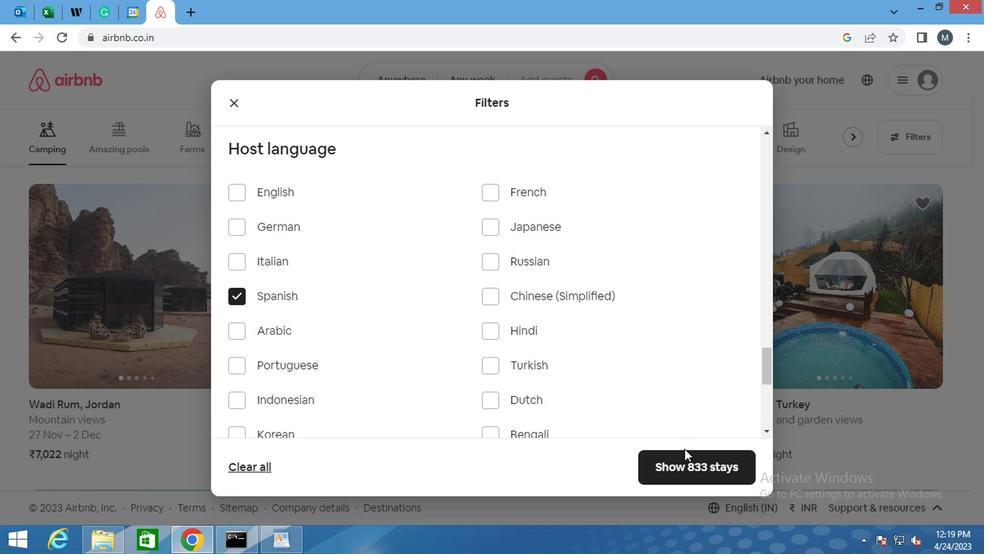 
Action: Mouse pressed left at (681, 460)
Screenshot: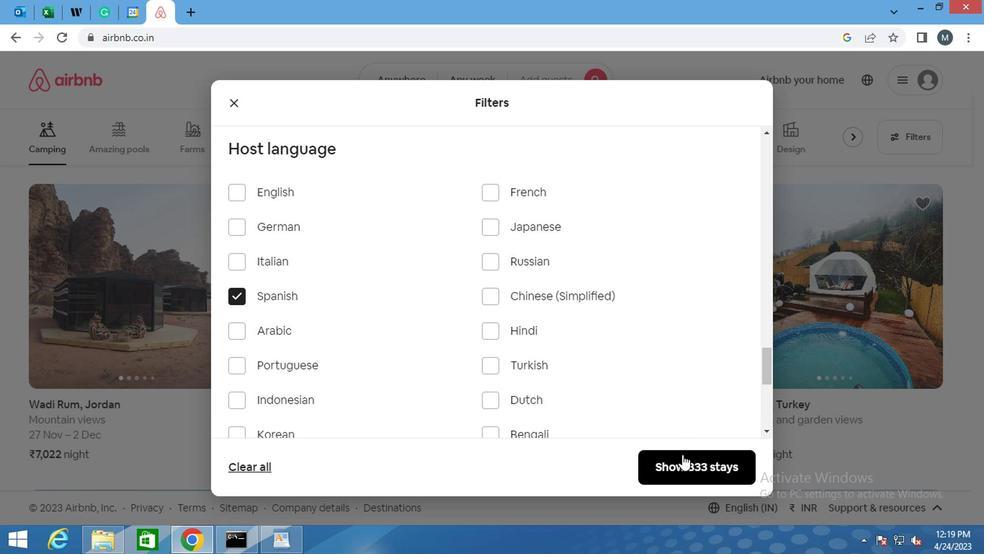 
Action: Mouse moved to (680, 460)
Screenshot: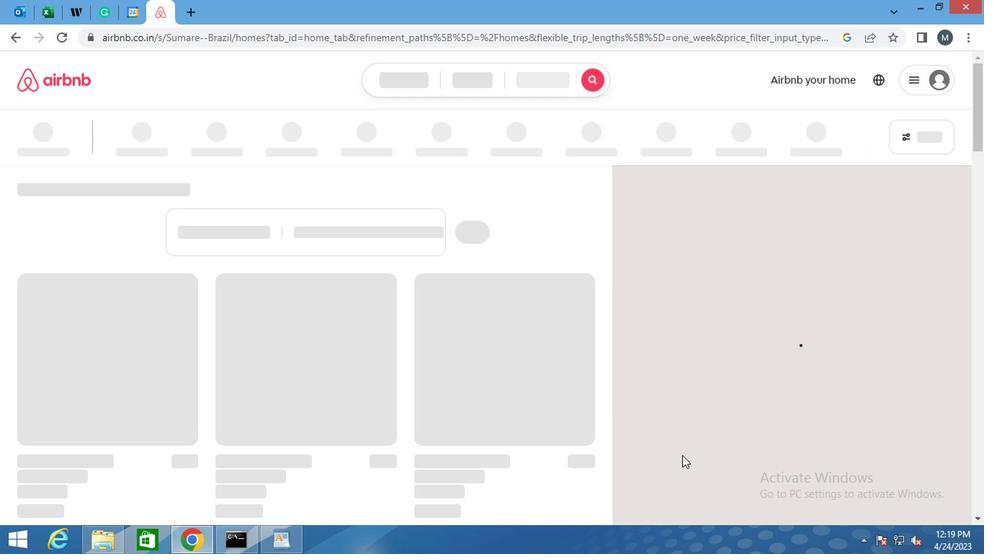 
